 Task: In the Company hulu.jp, Create email and send with subject: 'Welcome to a New Paradigm: Introducing Our Visionary Solution', and with mail content 'Hello,_x000D_
Unlock your full potential with our game-changing solution. Embrace the possibilities and embark on a journey of growth and success in your industry._x000D_
Regards', attach the document: Proposal.doc and insert image: visitingcard.jpg. Below Regards, write Instagram and insert the URL: www.instagram.com. Mark checkbox to create task to follow up : Tomorrow.  Enter or choose an email address of recipient's from company's contact and send.. Logged in from softage.5@softage.net
Action: Mouse moved to (91, 59)
Screenshot: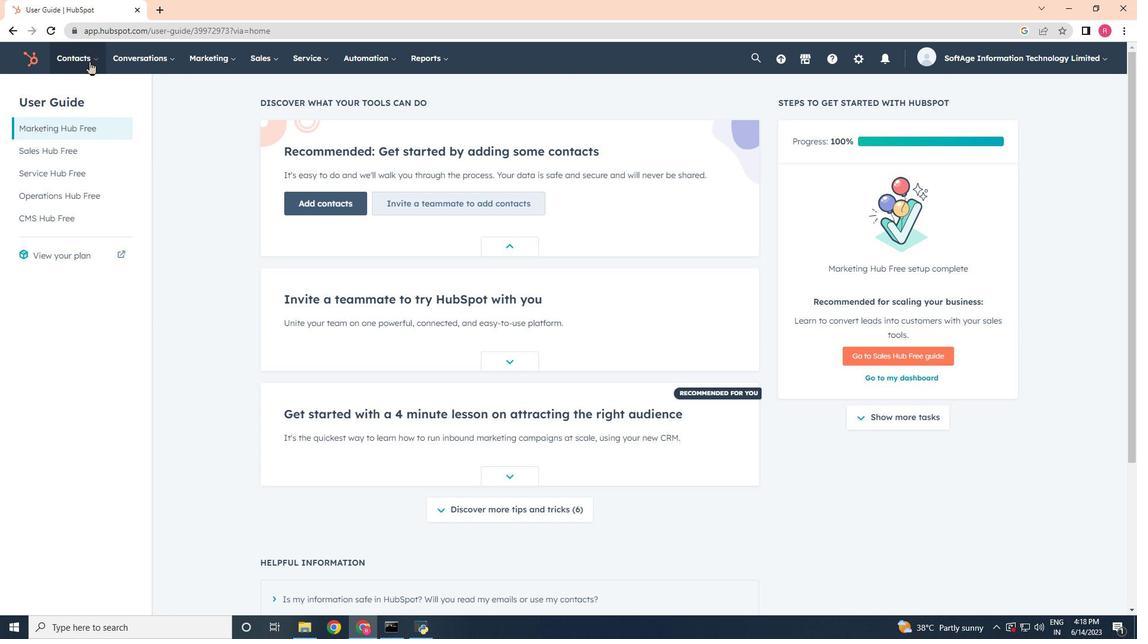 
Action: Mouse pressed left at (91, 59)
Screenshot: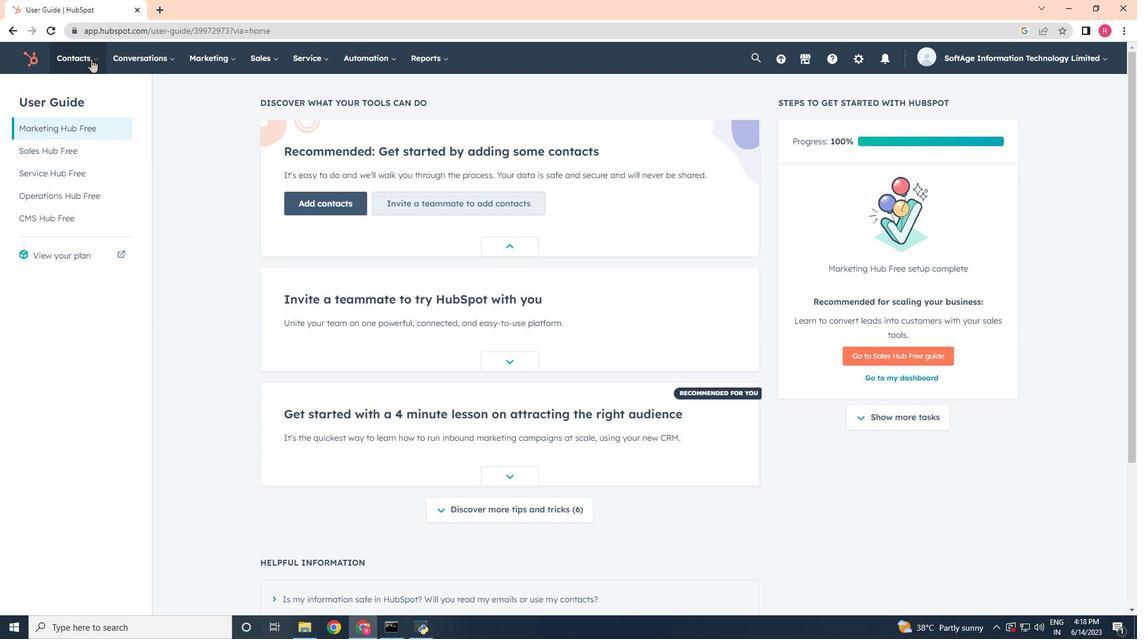 
Action: Mouse moved to (98, 111)
Screenshot: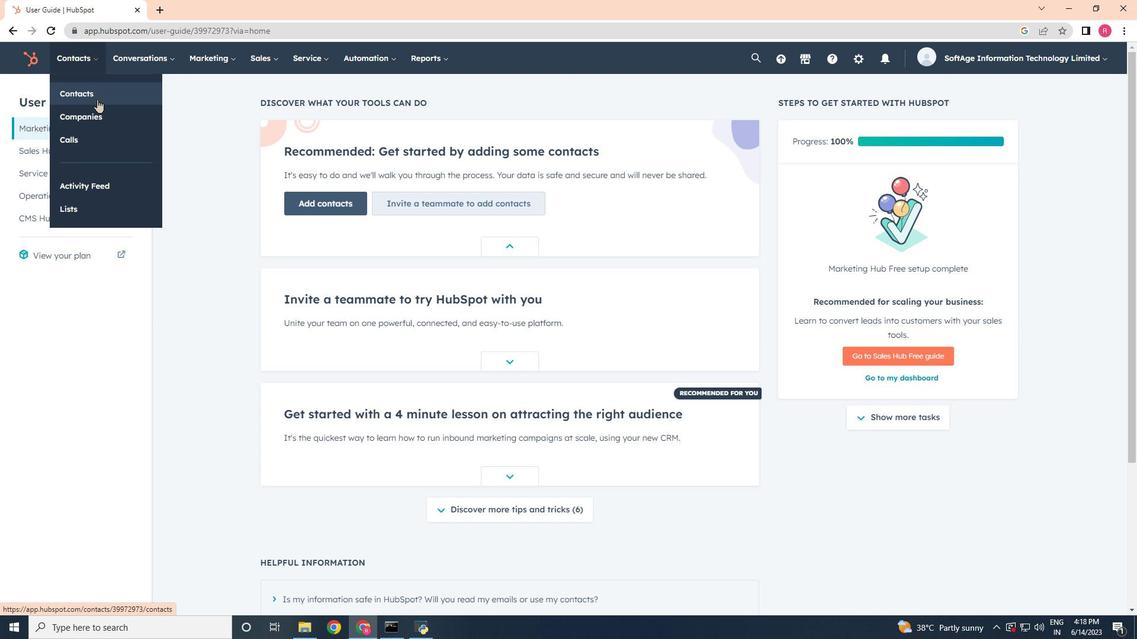
Action: Mouse pressed left at (98, 111)
Screenshot: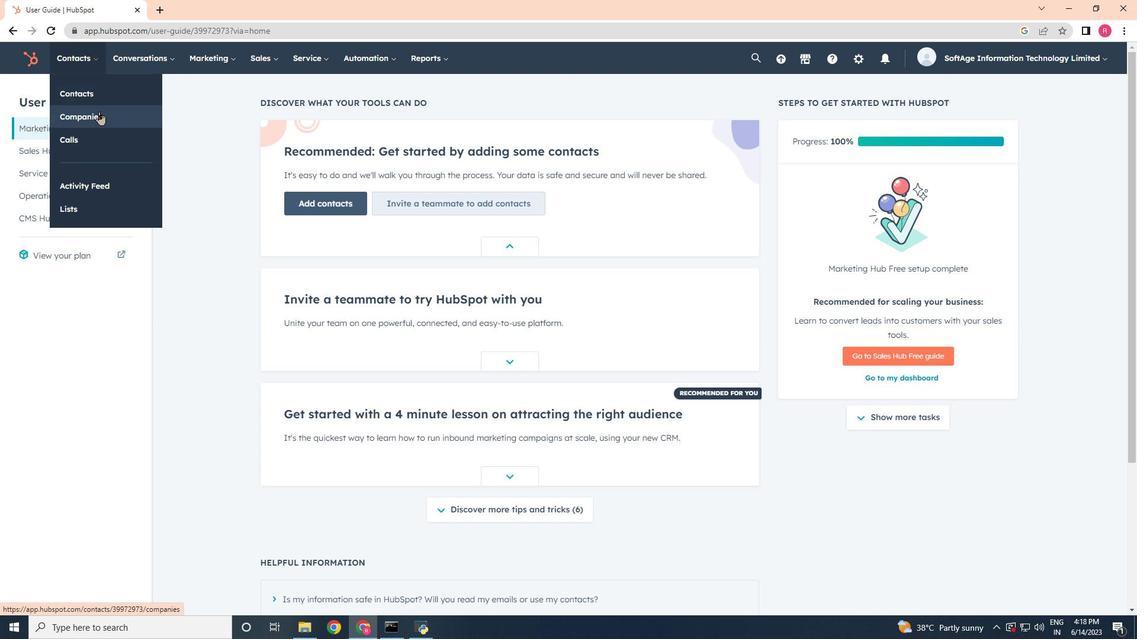 
Action: Mouse moved to (104, 195)
Screenshot: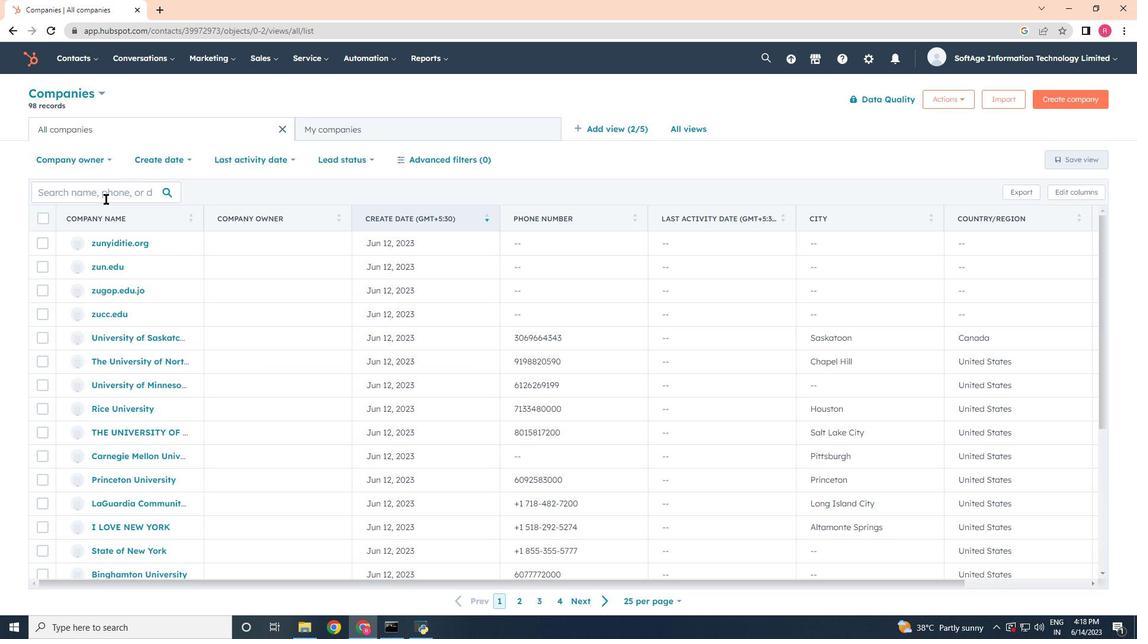 
Action: Mouse pressed left at (104, 195)
Screenshot: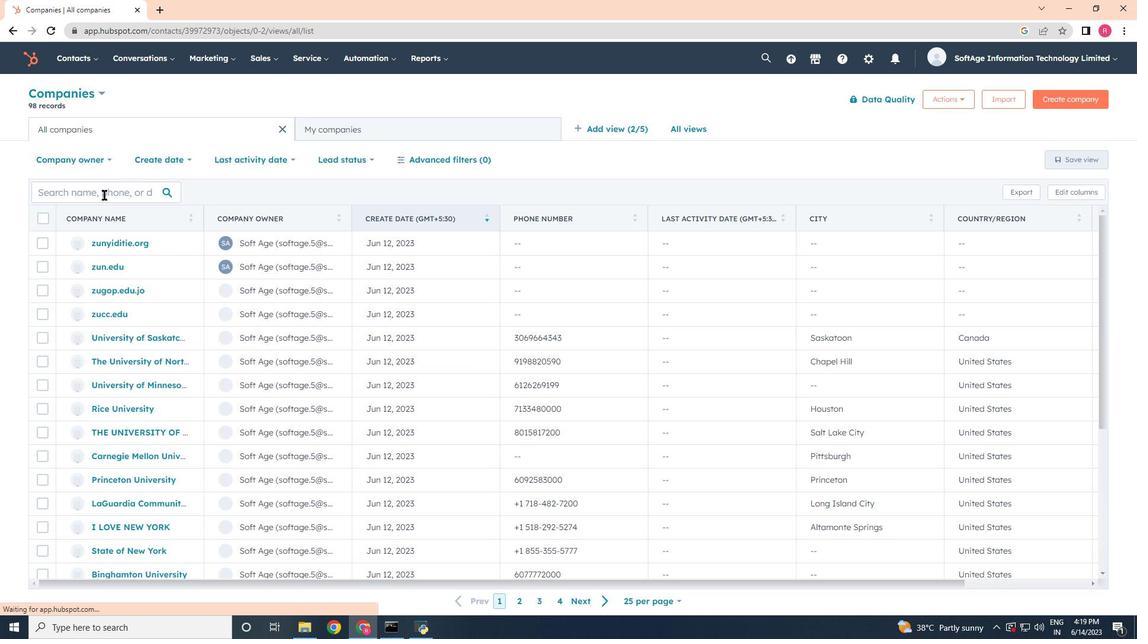 
Action: Mouse moved to (104, 194)
Screenshot: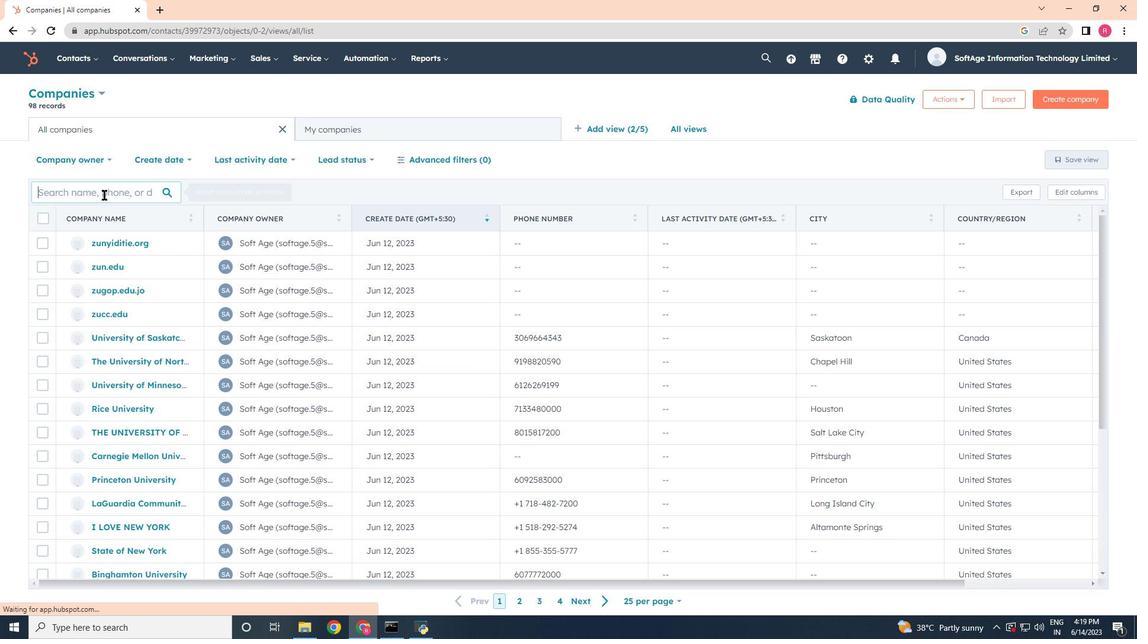 
Action: Key pressed hulu.jp
Screenshot: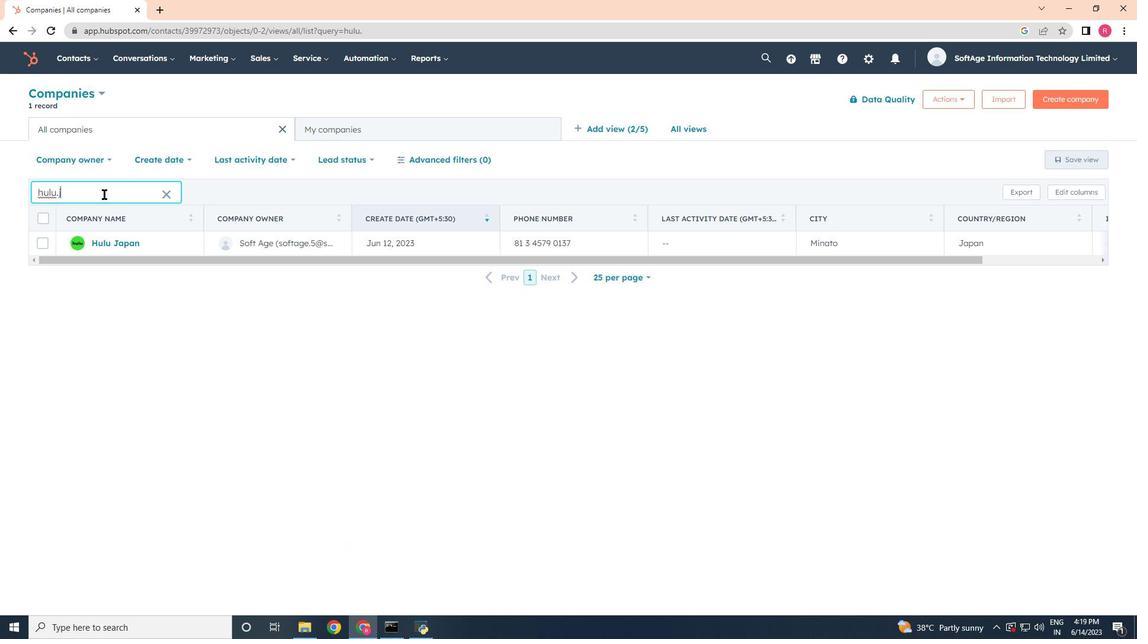 
Action: Mouse moved to (117, 242)
Screenshot: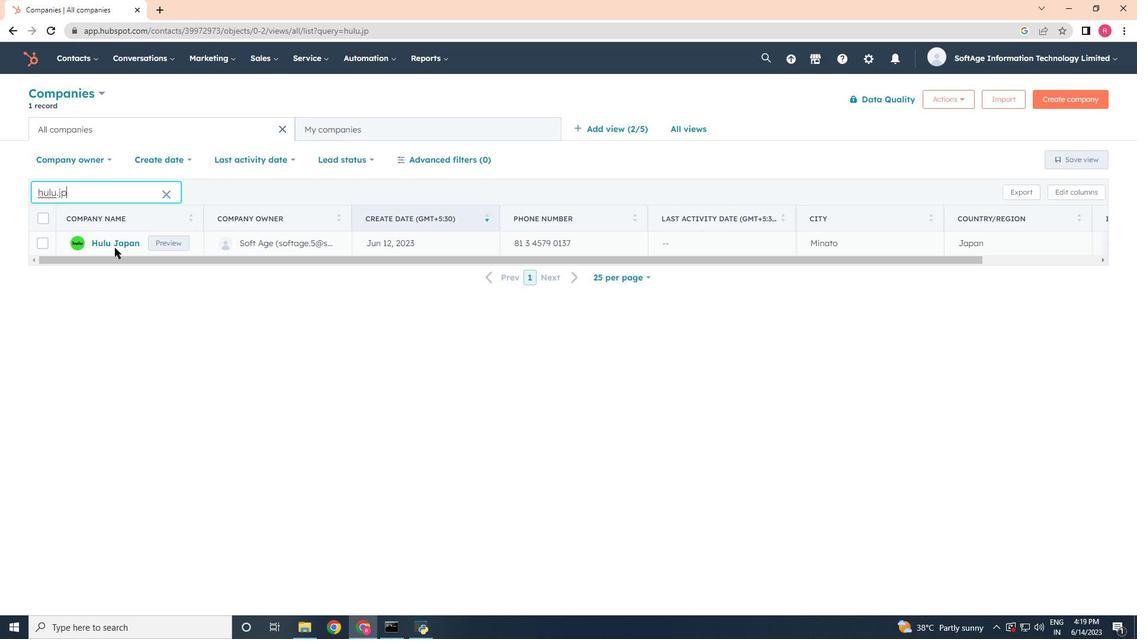 
Action: Mouse pressed left at (117, 242)
Screenshot: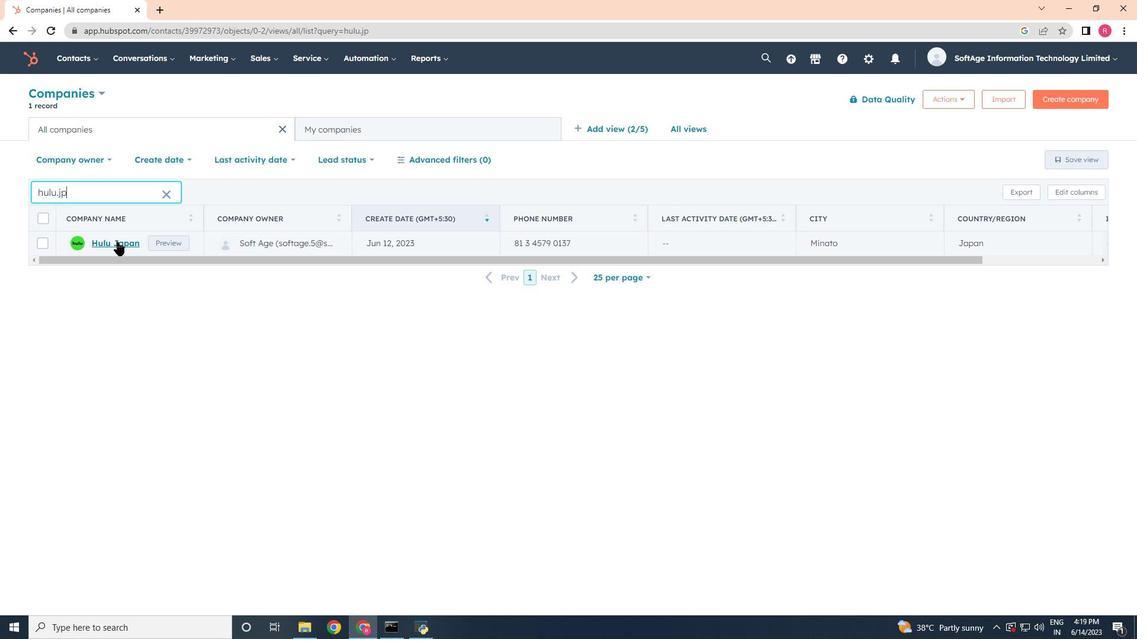 
Action: Mouse moved to (78, 199)
Screenshot: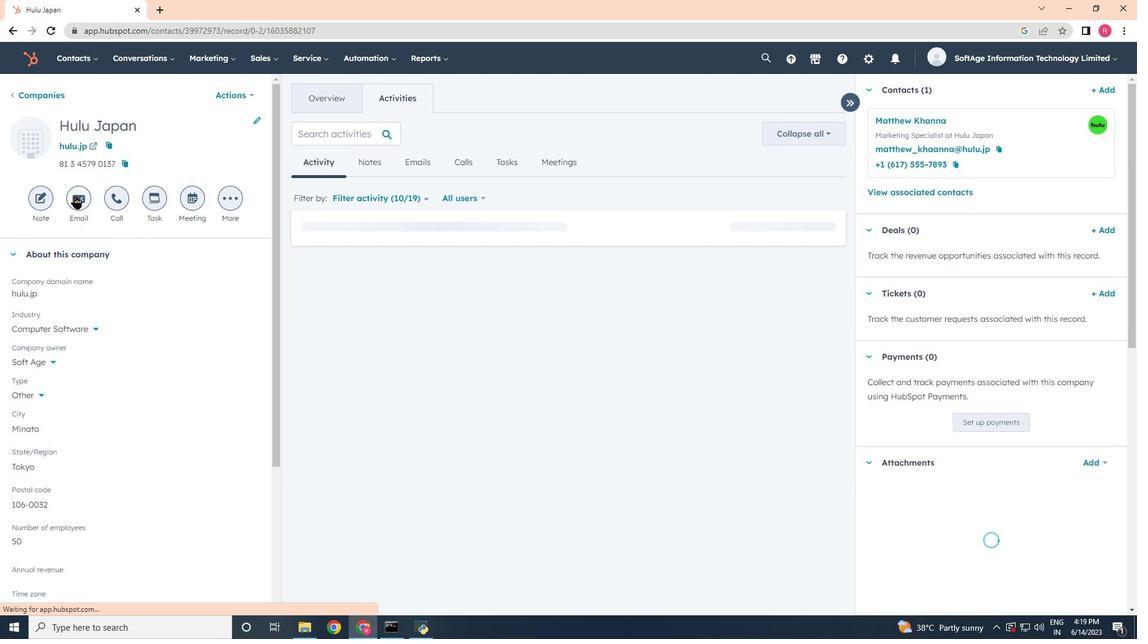 
Action: Mouse pressed left at (78, 199)
Screenshot: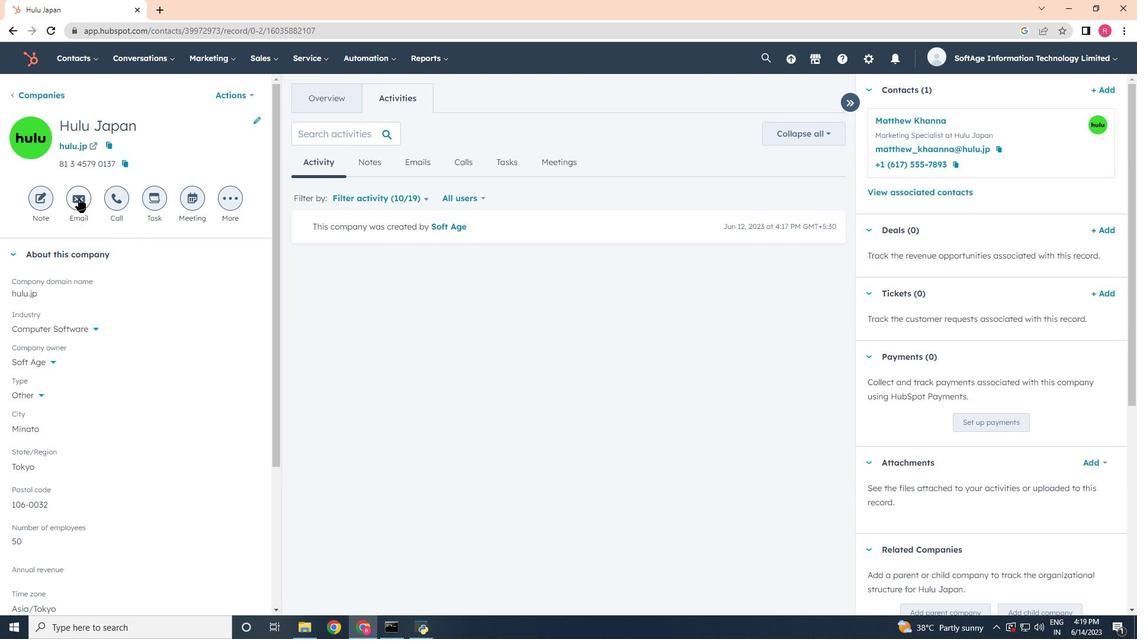 
Action: Mouse moved to (1000, 300)
Screenshot: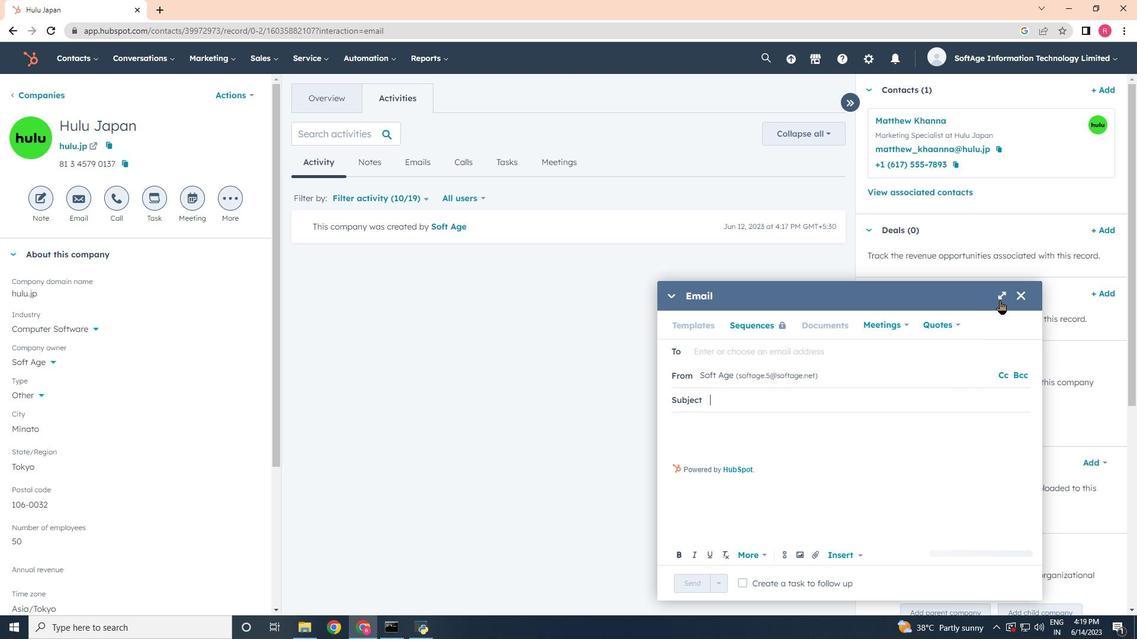 
Action: Mouse pressed left at (1000, 300)
Screenshot: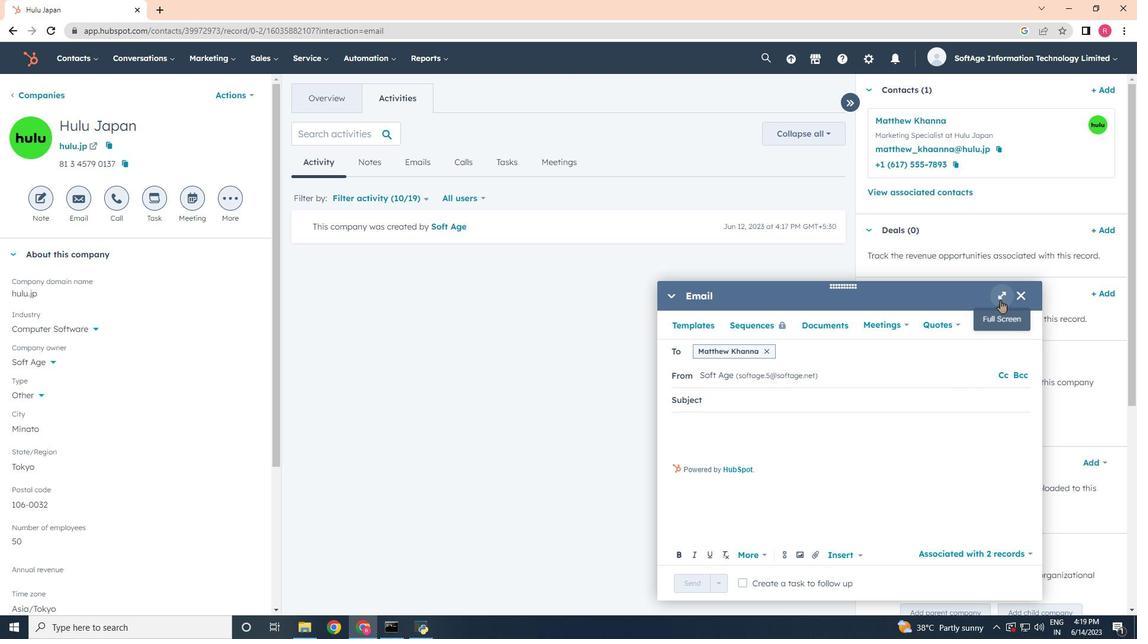 
Action: Mouse moved to (1107, 639)
Screenshot: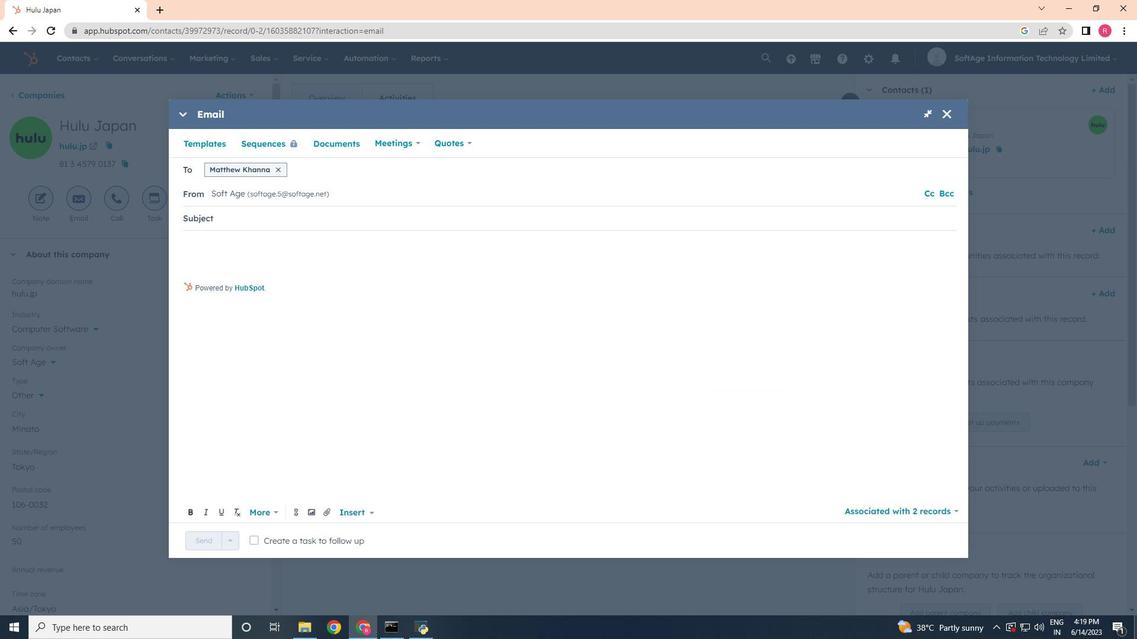 
Action: Key pressed <Key.shift>Welcome<Key.space>to<Key.space>a<Key.space><Key.shift>new<Key.space><Key.shift><Key.shift><Key.shift><Key.shift><Key.shift><Key.shift><Key.shift><Key.shift><Key.shift><Key.shift><Key.shift><Key.shift><Key.shift><Key.backspace><Key.backspace><Key.backspace><Key.backspace><Key.shift>New<Key.space><Key.shift><Key.shift><Key.shift>Paradigm<Key.space><Key.shift><Key.backspace><Key.shift_r>:<Key.space><Key.shift>Intro<Key.backspace>oducing<Key.space><Key.shift>Our<Key.space><Key.shift><Key.shift>Visionary<Key.space><Key.shift>Solution<Key.space>
Screenshot: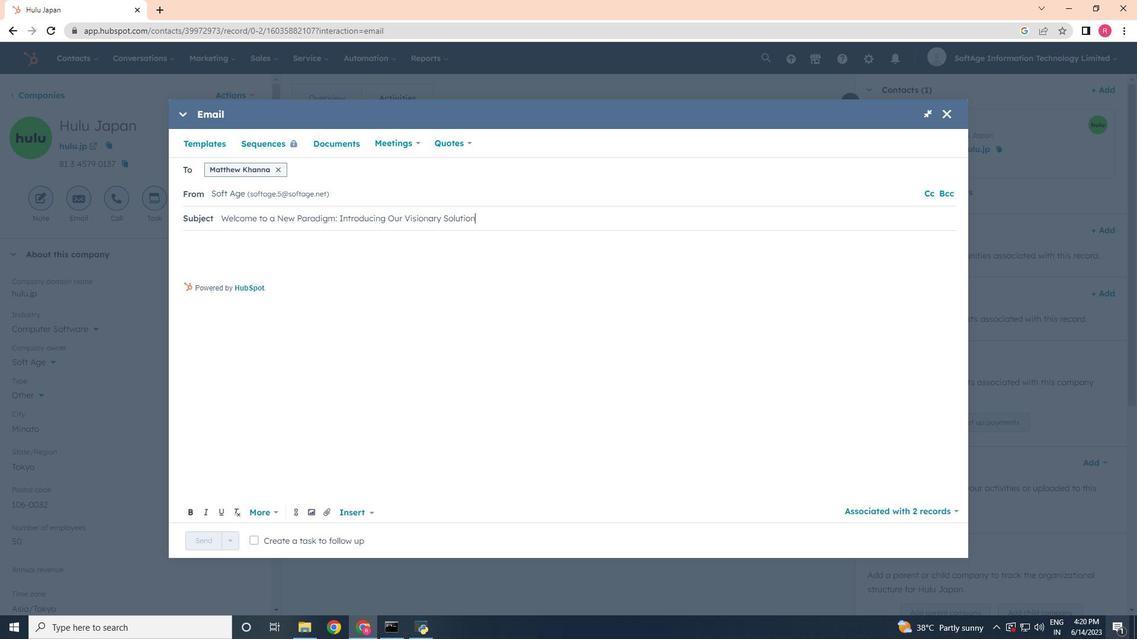 
Action: Mouse moved to (203, 252)
Screenshot: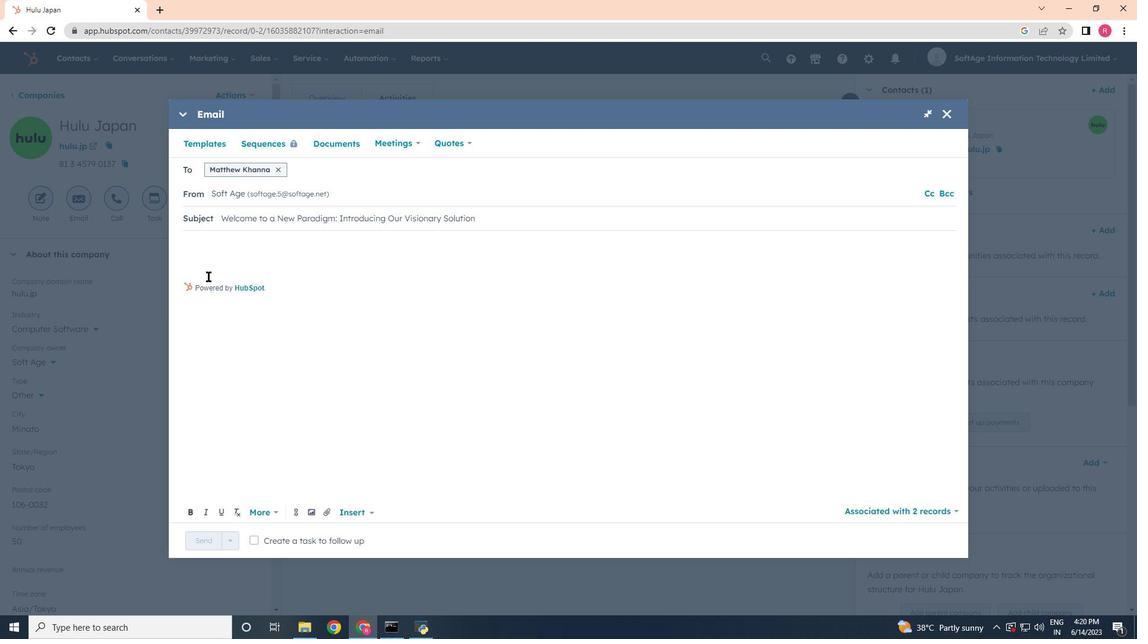 
Action: Mouse pressed left at (203, 252)
Screenshot: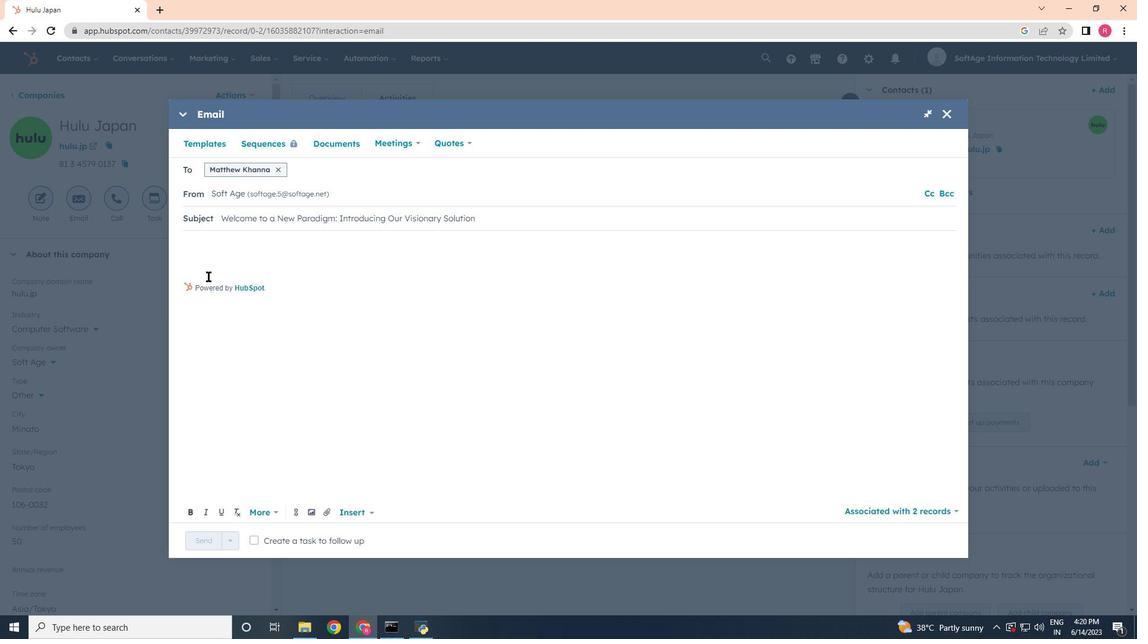 
Action: Mouse moved to (514, 341)
Screenshot: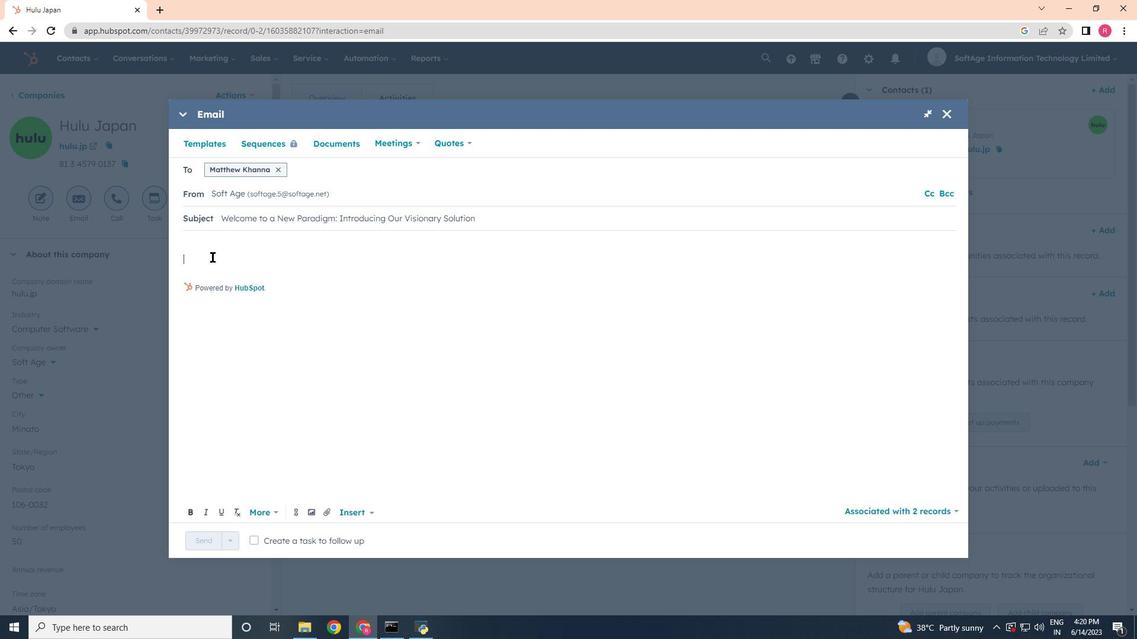 
Action: Key pressed <Key.backspace><Key.backspace><Key.shift>Hello,<Key.enter><Key.enter><Key.shift>Unlock<Key.space><Key.shift>Your<Key.space>full<Key.space>potential<Key.space>with<Key.space>mail<Key.space>content<Key.space><Key.backspace><Key.backspace><Key.backspace><Key.backspace><Key.backspace><Key.backspace><Key.backspace><Key.backspace><Key.backspace><Key.backspace><Key.backspace><Key.backspace><Key.backspace><Key.backspace><Key.backspace><Key.backspace><Key.backspace><Key.backspace><Key.backspace><Key.backspace><Key.backspace><Key.backspace><Key.backspace><Key.backspace><Key.backspace><Key.backspace><Key.backspace><Key.backspace><Key.backspace><Key.backspace><Key.backspace><Key.backspace><Key.backspace><Key.backspace><Key.backspace><Key.backspace><Key.backspace><Key.backspace><Key.backspace><Key.backspace><Key.backspace><Key.backspace><Key.backspace><Key.backspace><Key.backspace>ctrl+Y<'\x19'><'\x19'>ctrl+Z<Key.backspace><Key.backspace><Key.backspace><Key.backspace><Key.backspace><Key.backspace><Key.backspace><Key.backspace><Key.backspace><Key.backspace><Key.backspace><Key.backspace><Key.backspace><Key.backspace><Key.backspace><Key.backspace><Key.backspace><Key.backspace>with<Key.space>our<Key.space>g<Key.caps_lock>ME<Key.backspace><Key.backspace><Key.caps_lock>amd<Key.backspace>e-changing<Key.space>solutions<Key.backspace>.<Key.space><Key.shift><Key.shift><Key.shift><Key.shift><Key.shift><Key.shift><Key.shift><Key.shift><Key.shift><Key.shift><Key.shift>Embrace<Key.space>the<Key.space>possibilities<Key.space>and<Key.space>embark<Key.space>on<Key.space>a<Key.space>journey<Key.space>of<Key.space>growth<Key.space>and<Key.space>success<Key.space>in<Key.space>your<Key.space>industry.<Key.enter><Key.enter><Key.shift>Regards,<Key.enter>
Screenshot: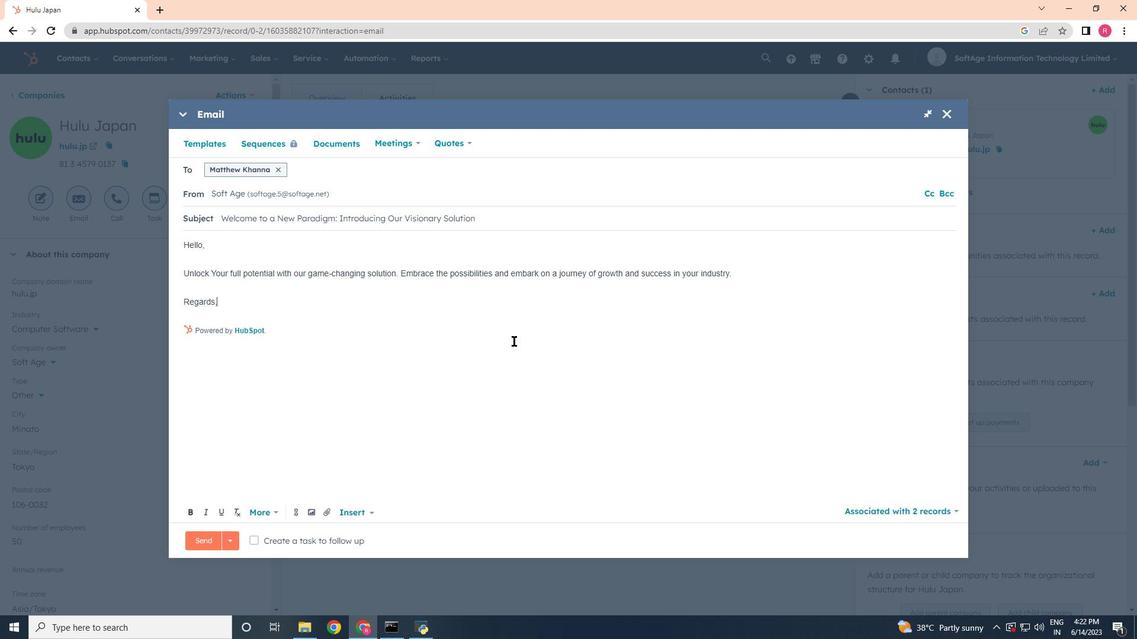 
Action: Mouse moved to (326, 513)
Screenshot: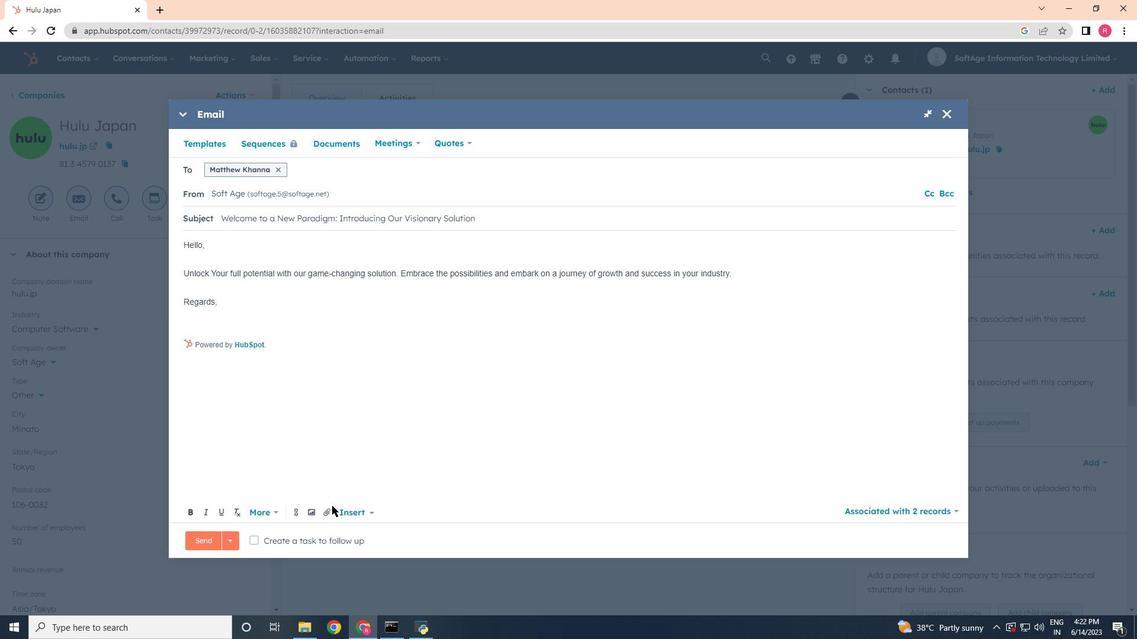 
Action: Mouse pressed left at (326, 513)
Screenshot: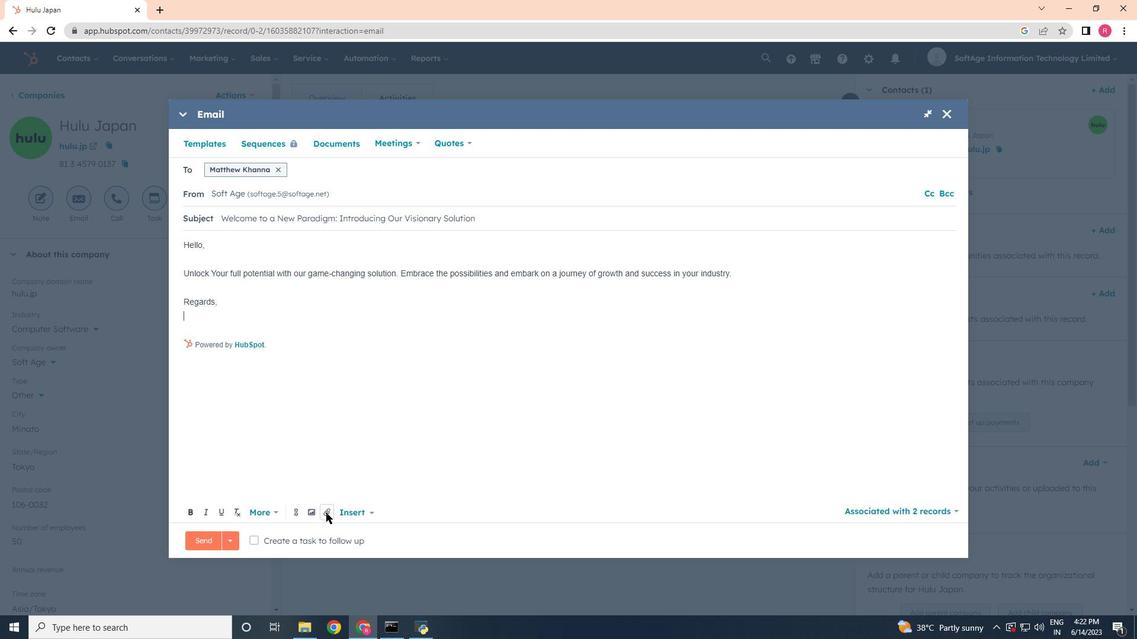 
Action: Mouse moved to (337, 486)
Screenshot: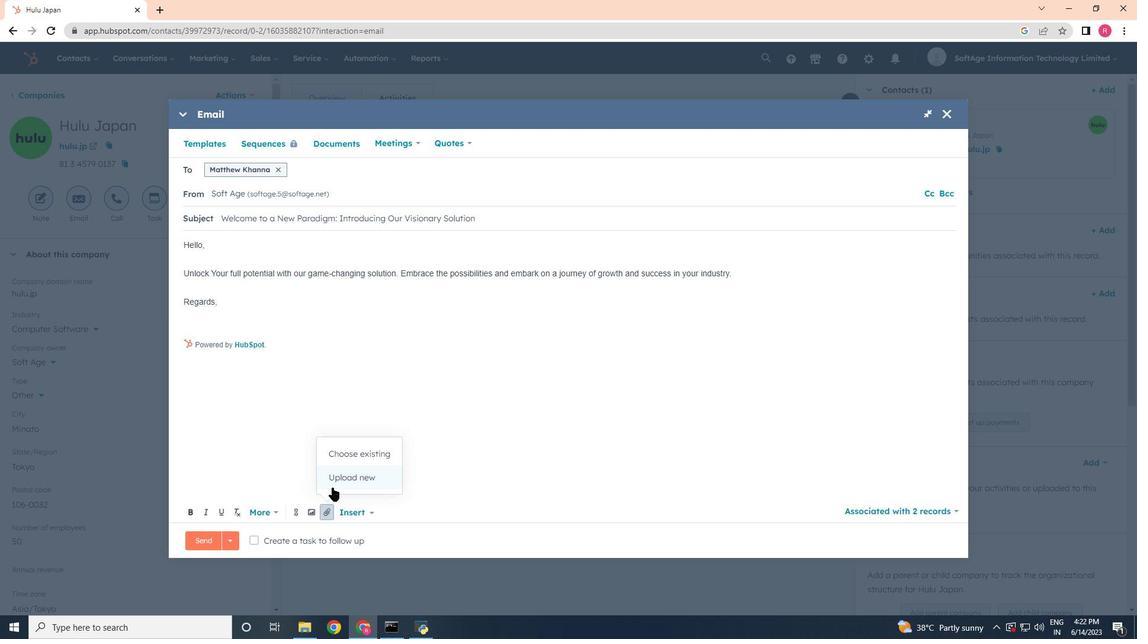 
Action: Mouse pressed left at (337, 486)
Screenshot: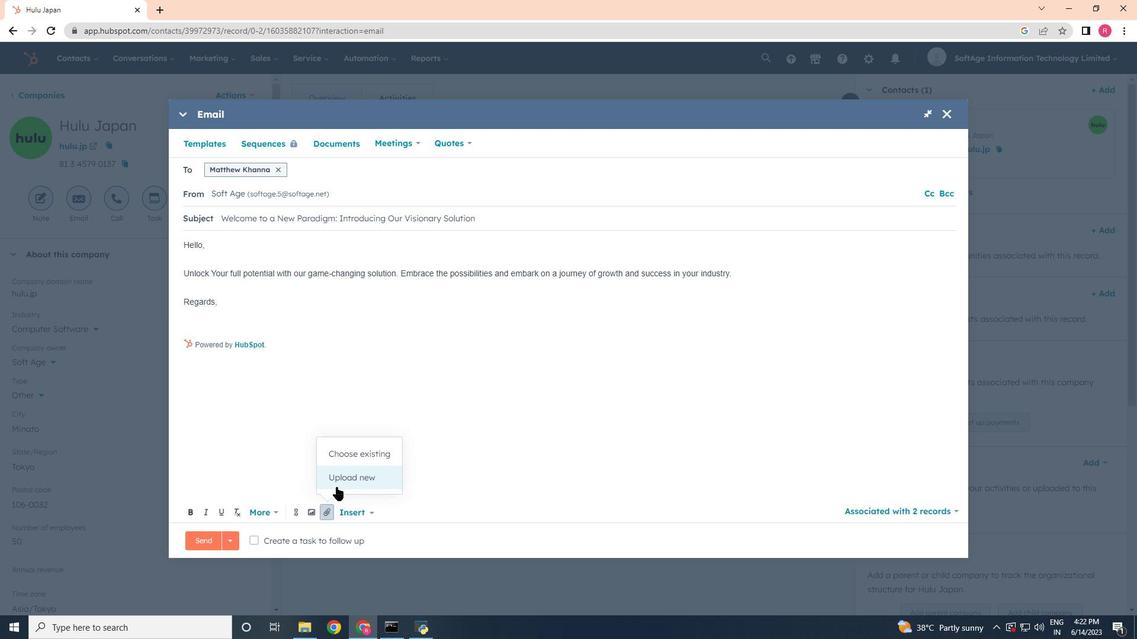 
Action: Mouse moved to (223, 187)
Screenshot: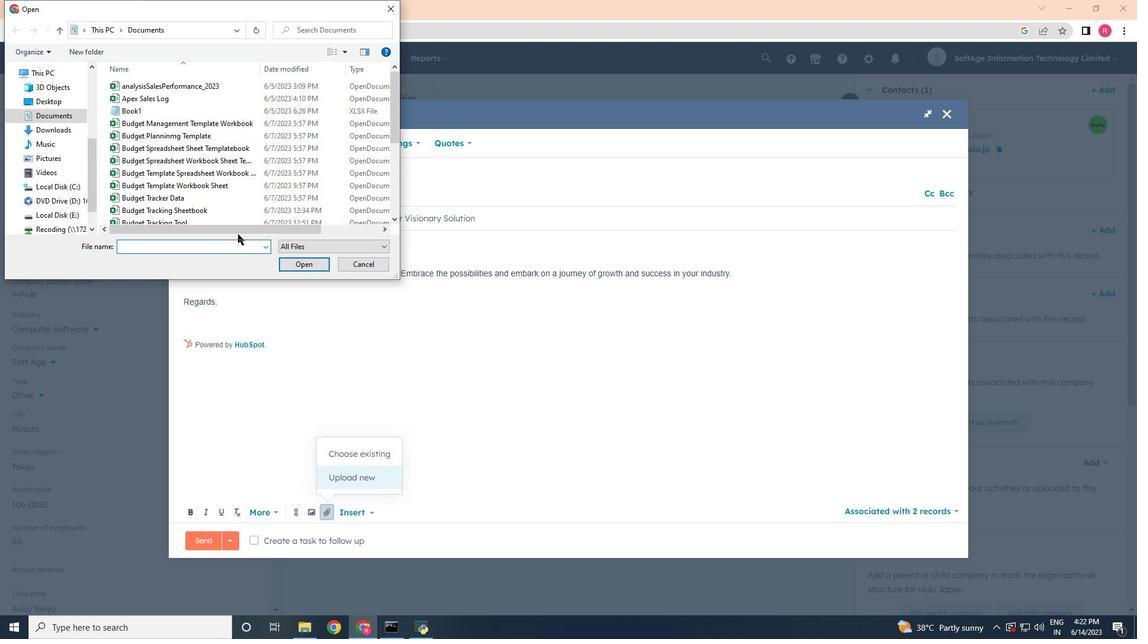
Action: Mouse scrolled (223, 187) with delta (0, 0)
Screenshot: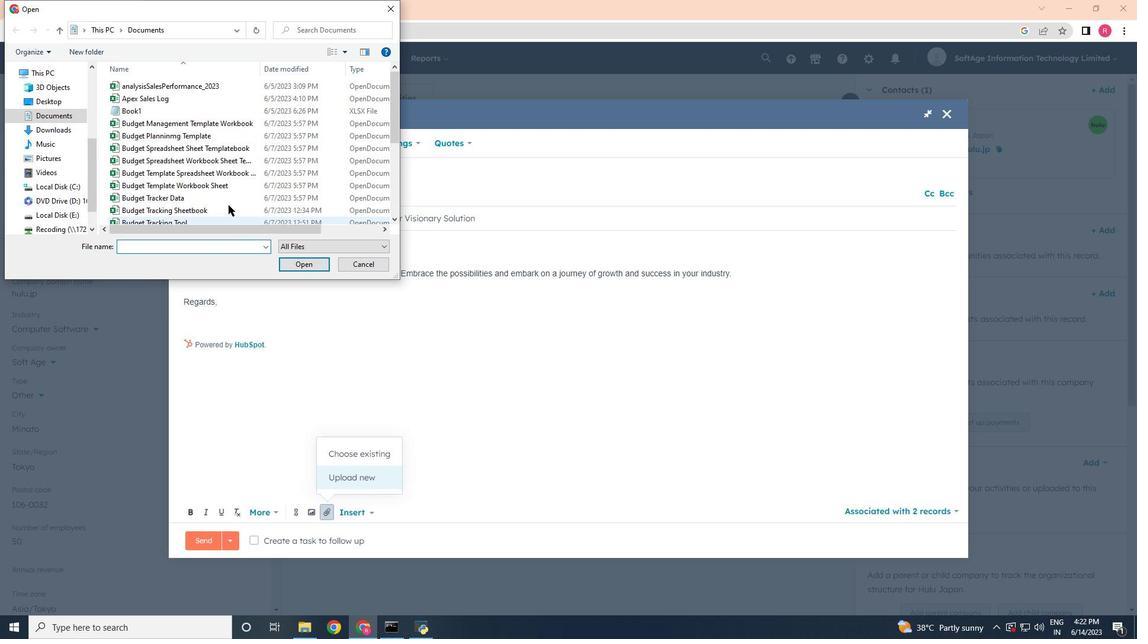 
Action: Mouse scrolled (223, 187) with delta (0, 0)
Screenshot: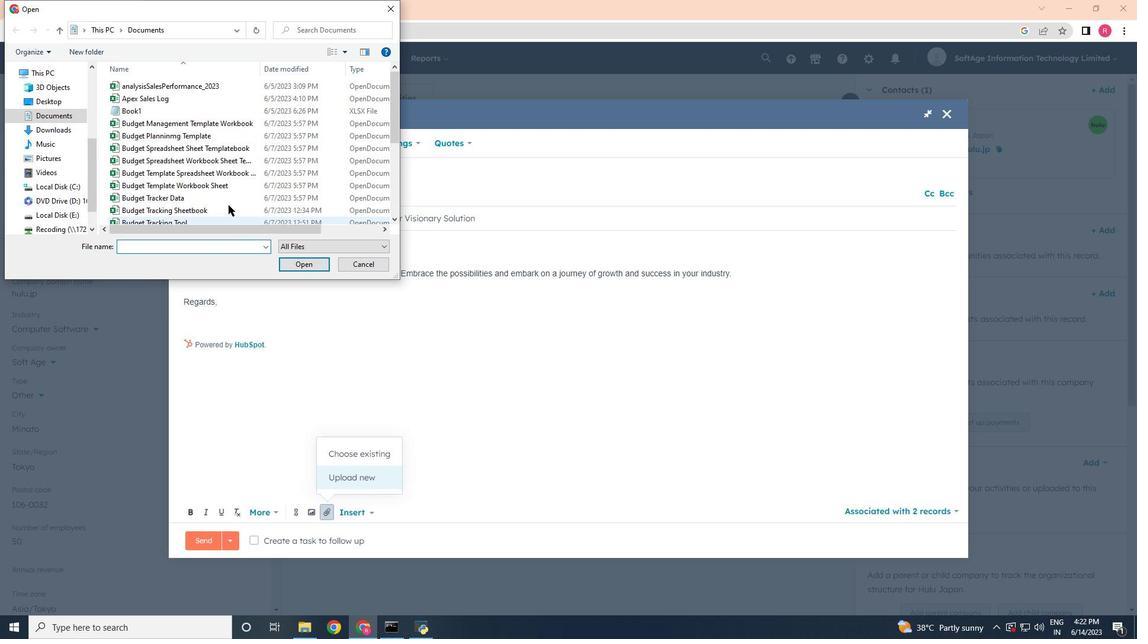 
Action: Mouse scrolled (223, 187) with delta (0, 0)
Screenshot: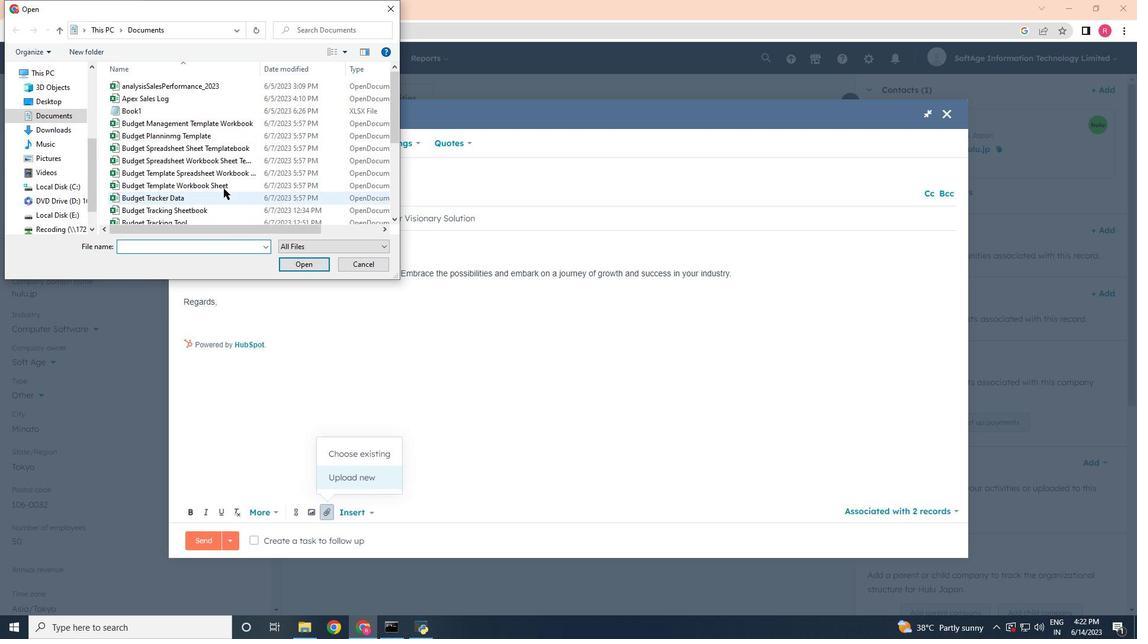 
Action: Mouse scrolled (223, 187) with delta (0, 0)
Screenshot: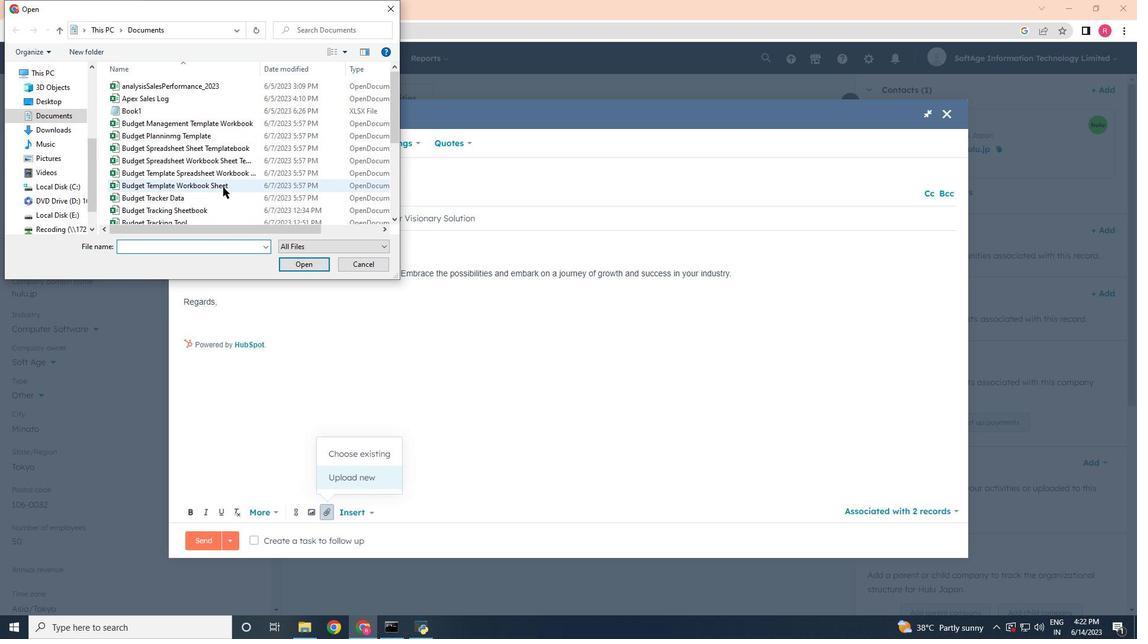 
Action: Mouse moved to (223, 187)
Screenshot: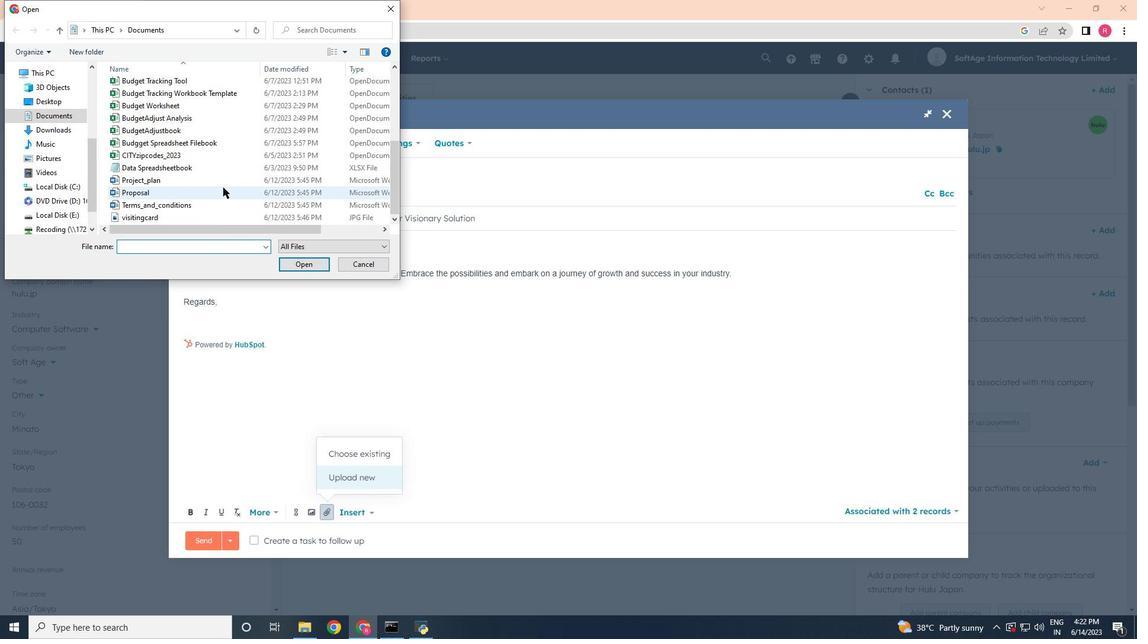 
Action: Mouse scrolled (223, 187) with delta (0, 0)
Screenshot: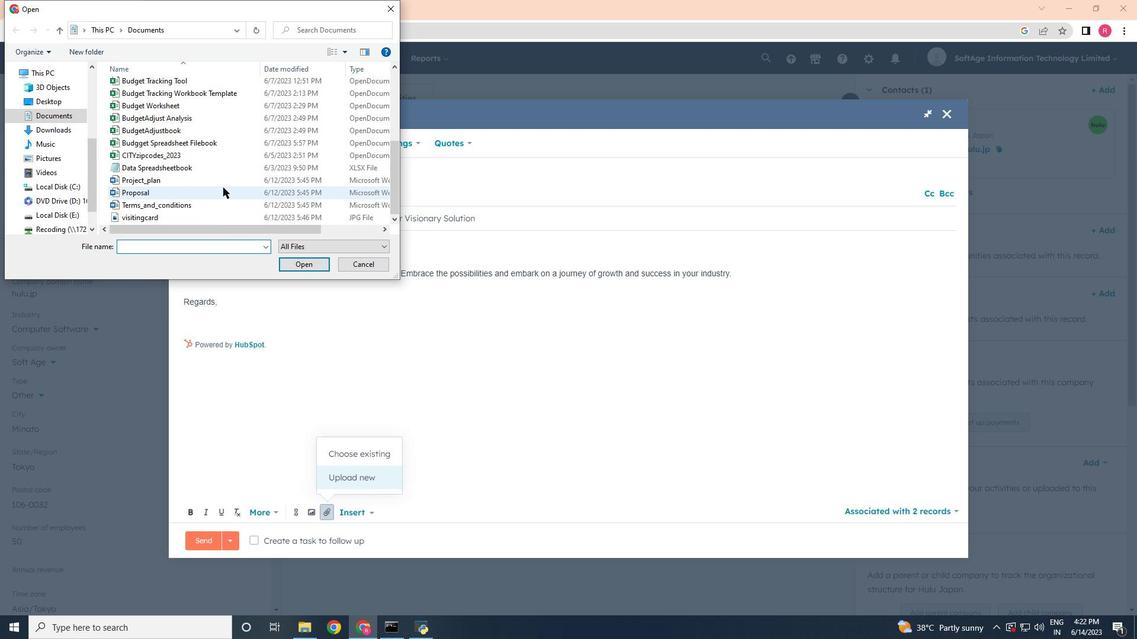 
Action: Mouse moved to (223, 190)
Screenshot: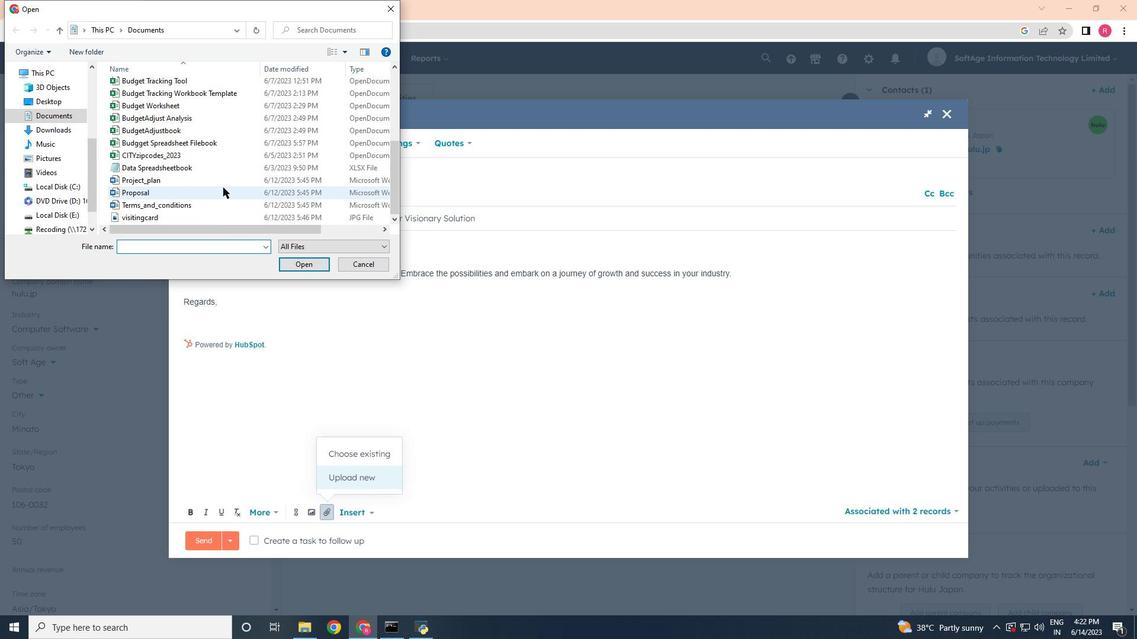 
Action: Mouse scrolled (223, 189) with delta (0, 0)
Screenshot: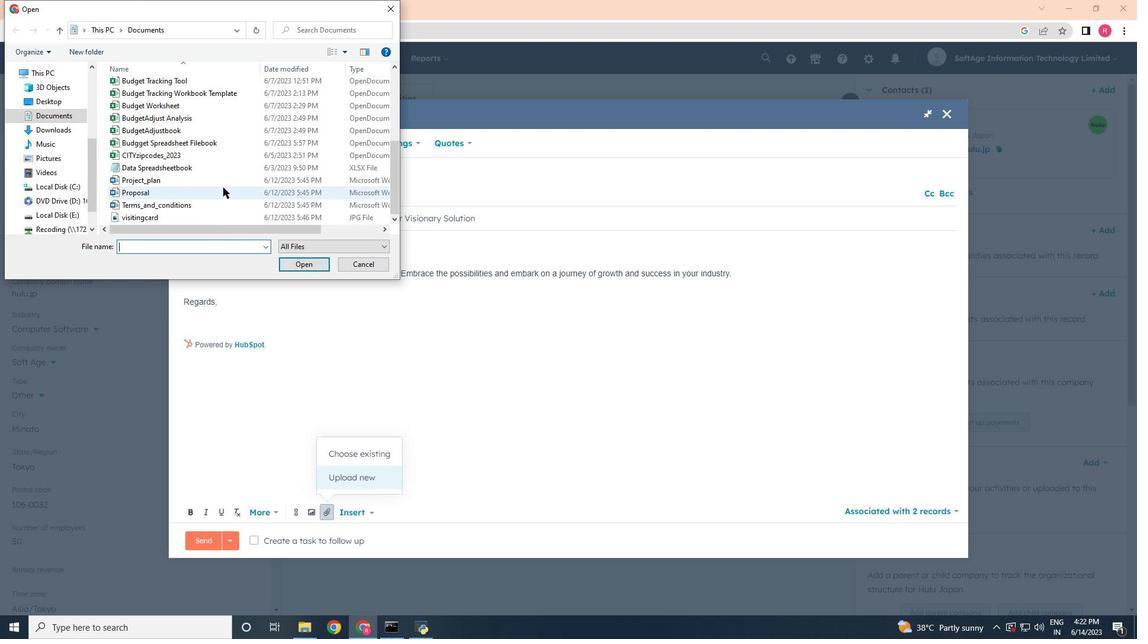 
Action: Mouse moved to (215, 190)
Screenshot: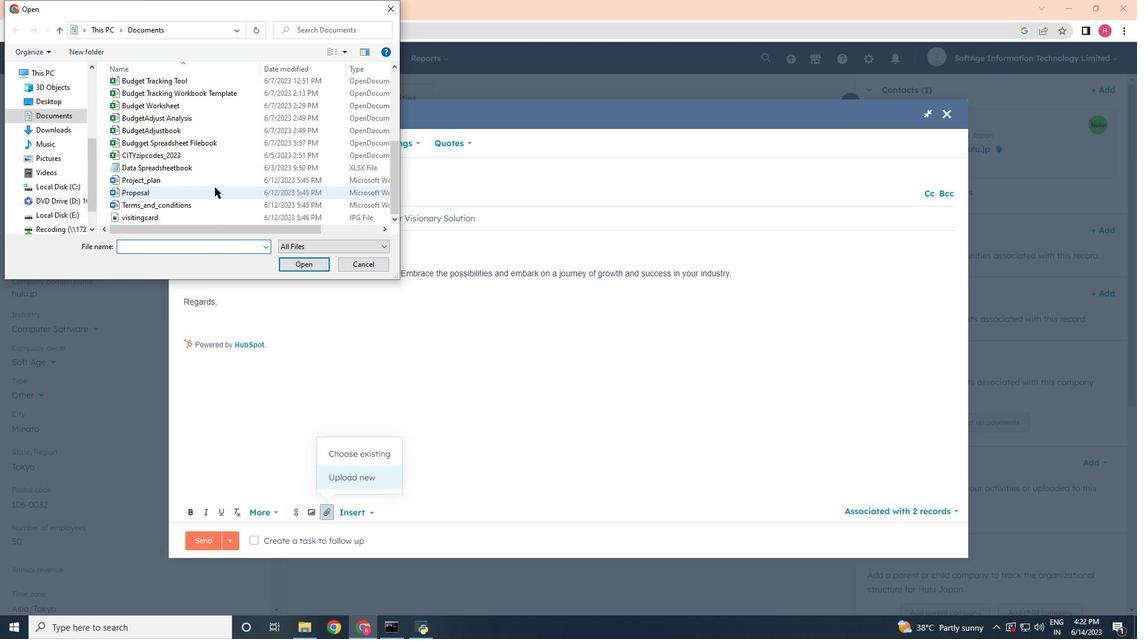 
Action: Mouse pressed left at (215, 190)
Screenshot: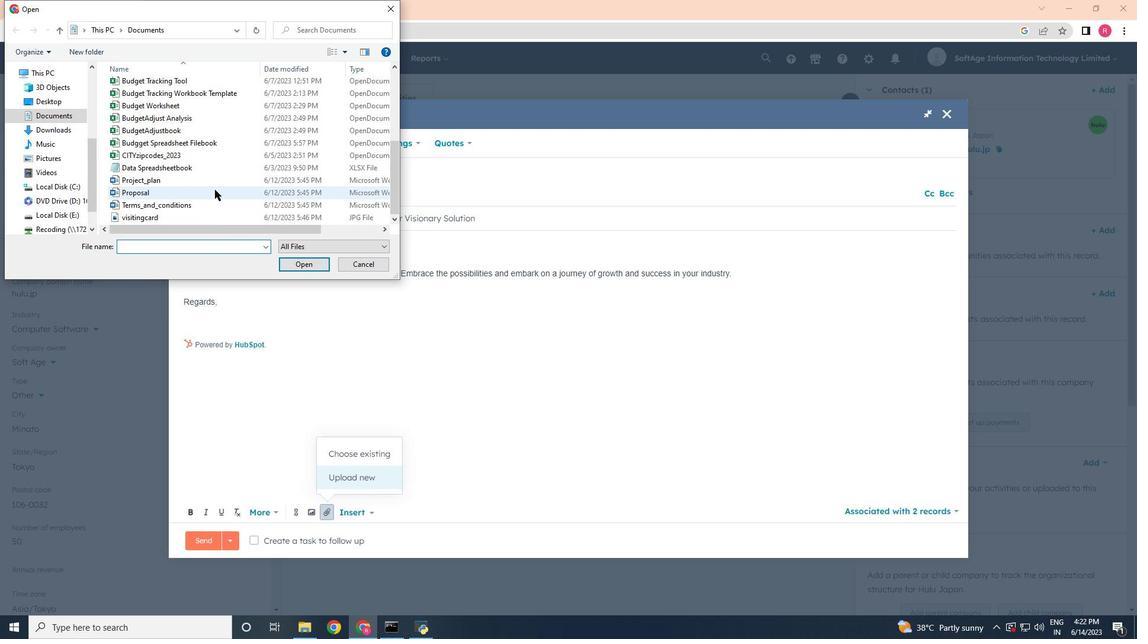 
Action: Mouse moved to (302, 265)
Screenshot: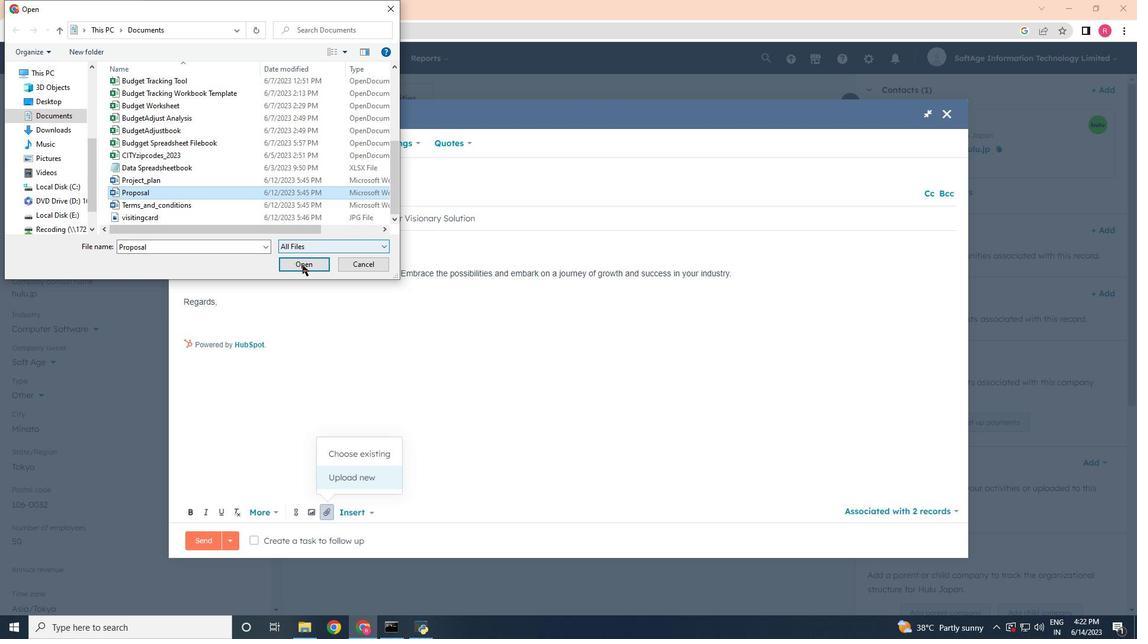 
Action: Mouse pressed left at (302, 265)
Screenshot: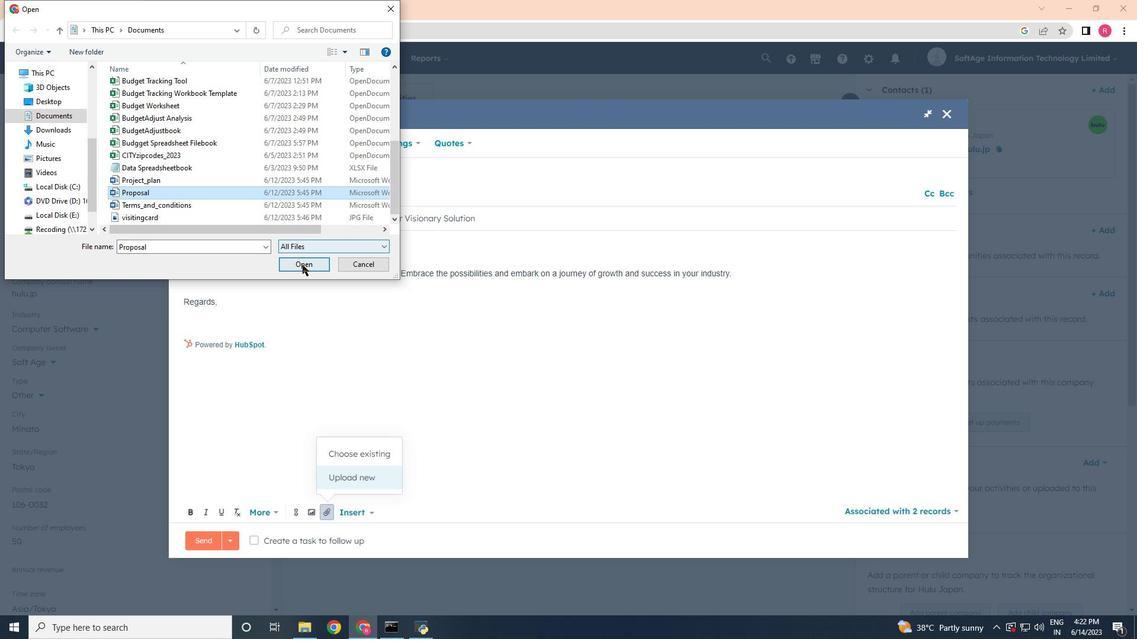 
Action: Mouse moved to (313, 478)
Screenshot: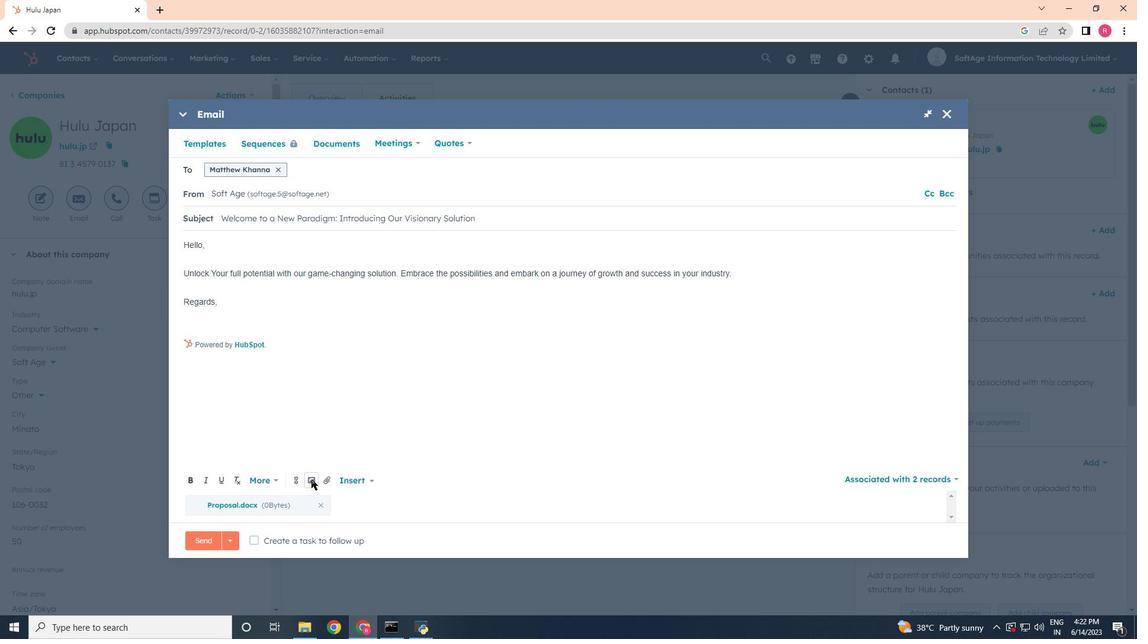 
Action: Mouse pressed left at (313, 478)
Screenshot: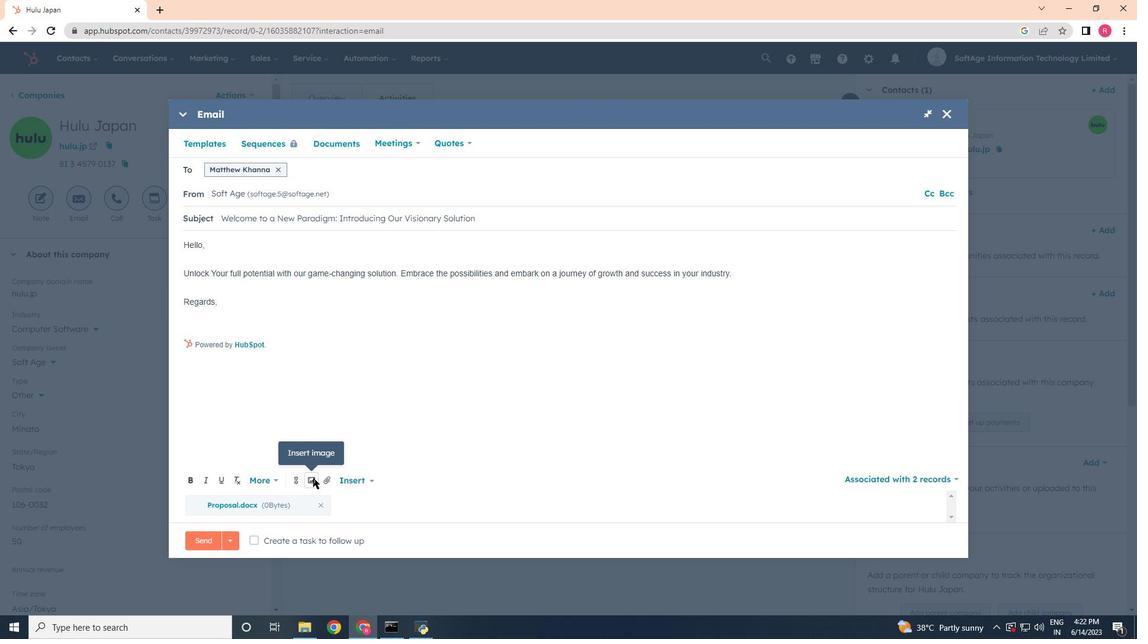 
Action: Mouse moved to (313, 438)
Screenshot: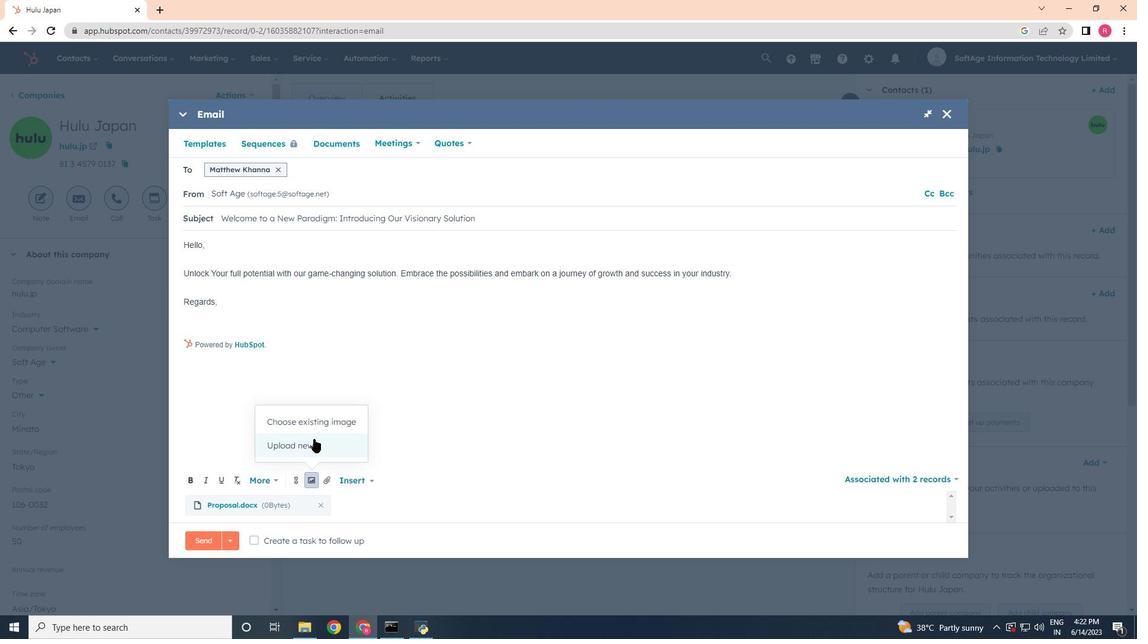 
Action: Mouse pressed left at (313, 438)
Screenshot: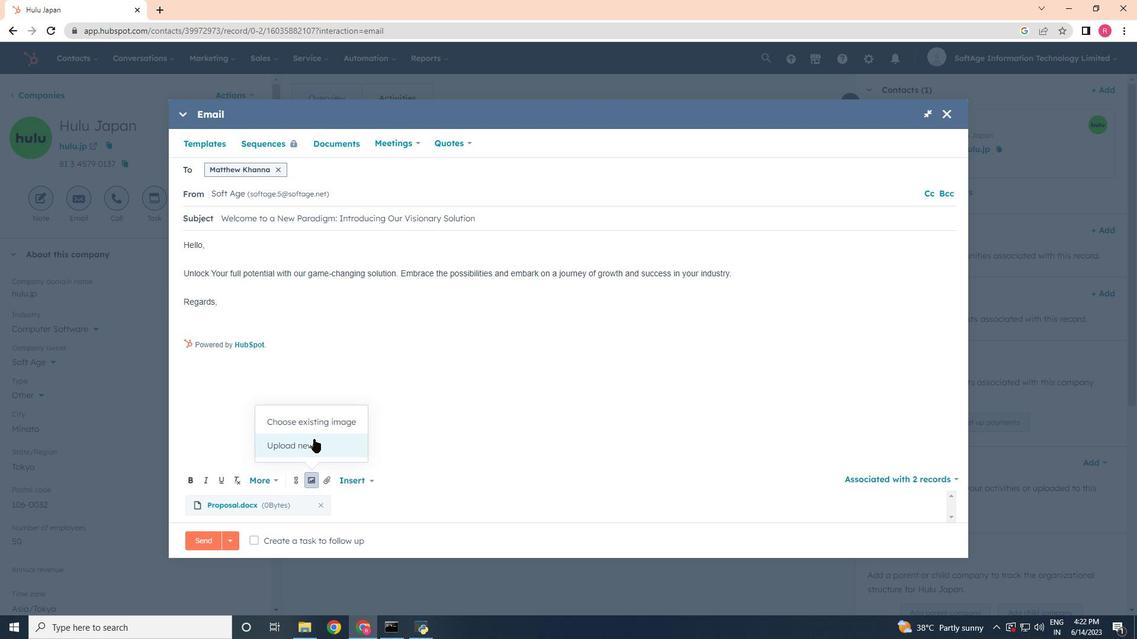 
Action: Mouse moved to (159, 119)
Screenshot: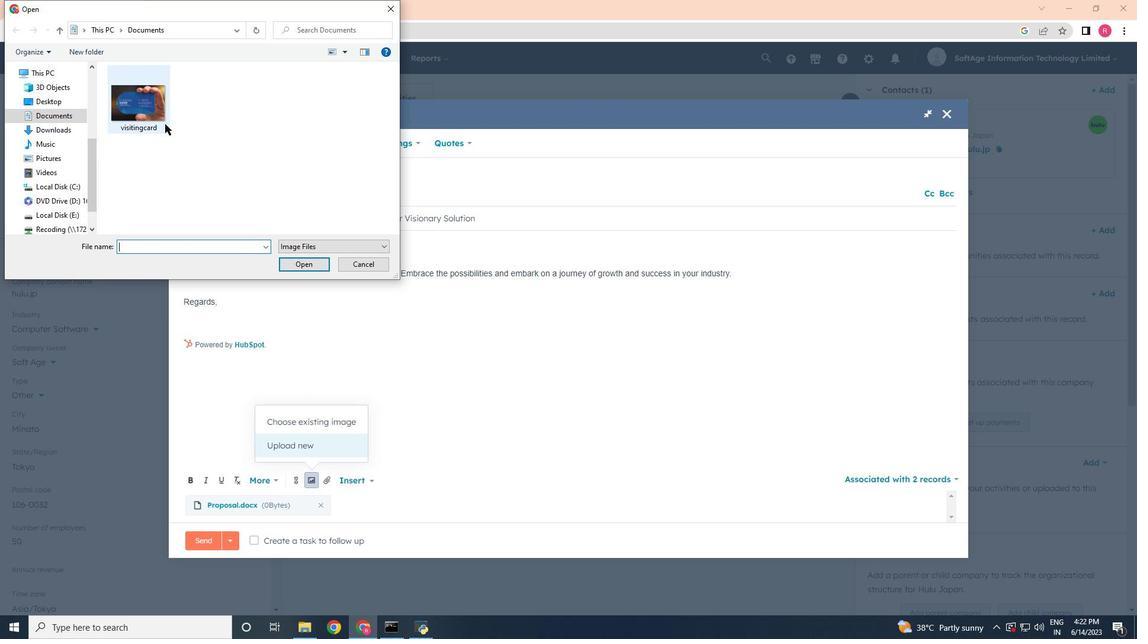 
Action: Mouse pressed left at (159, 119)
Screenshot: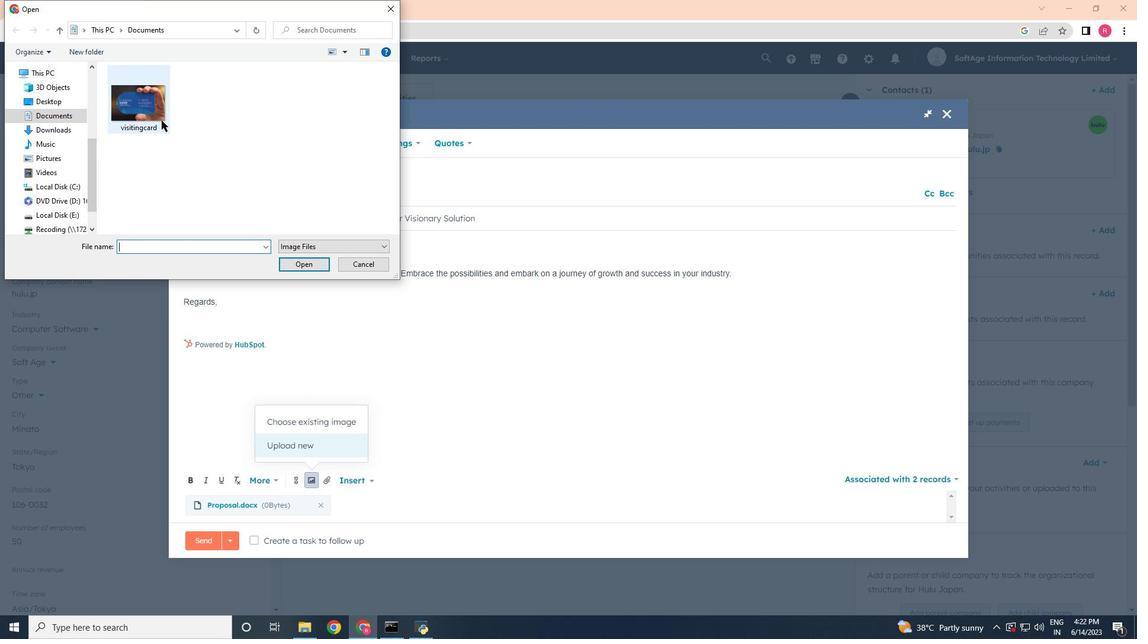 
Action: Mouse moved to (294, 262)
Screenshot: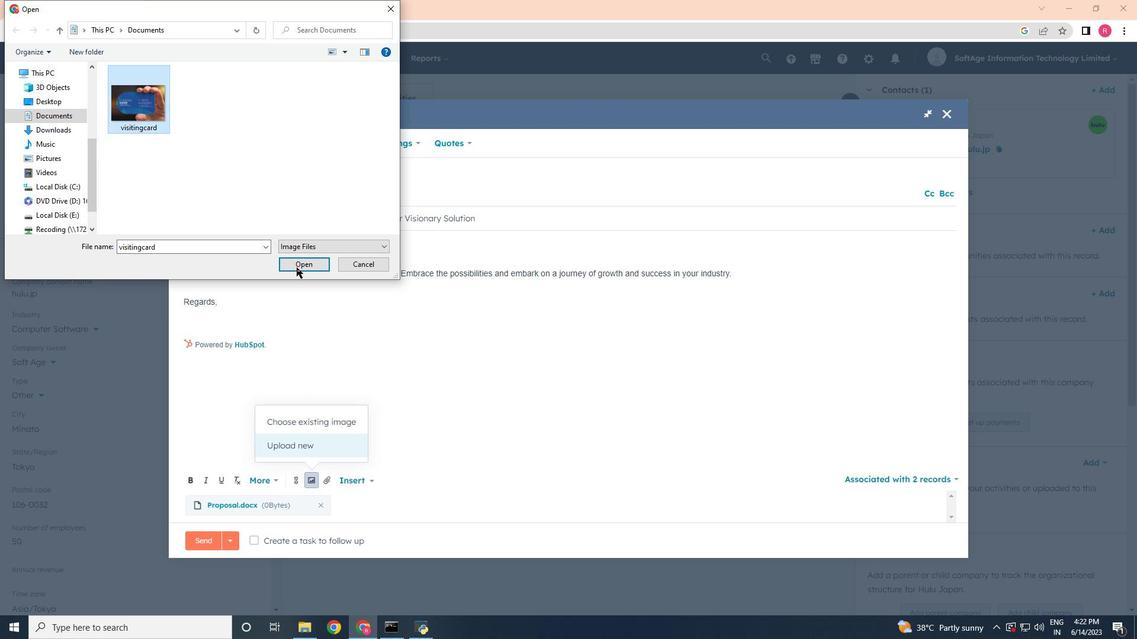 
Action: Mouse pressed left at (294, 262)
Screenshot: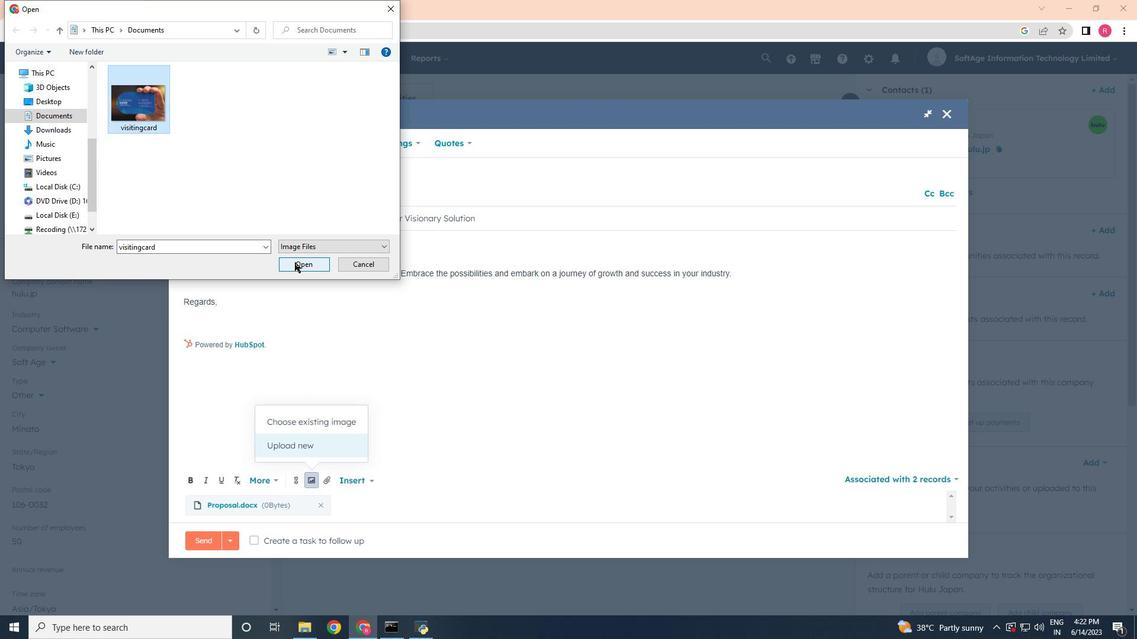 
Action: Mouse moved to (234, 283)
Screenshot: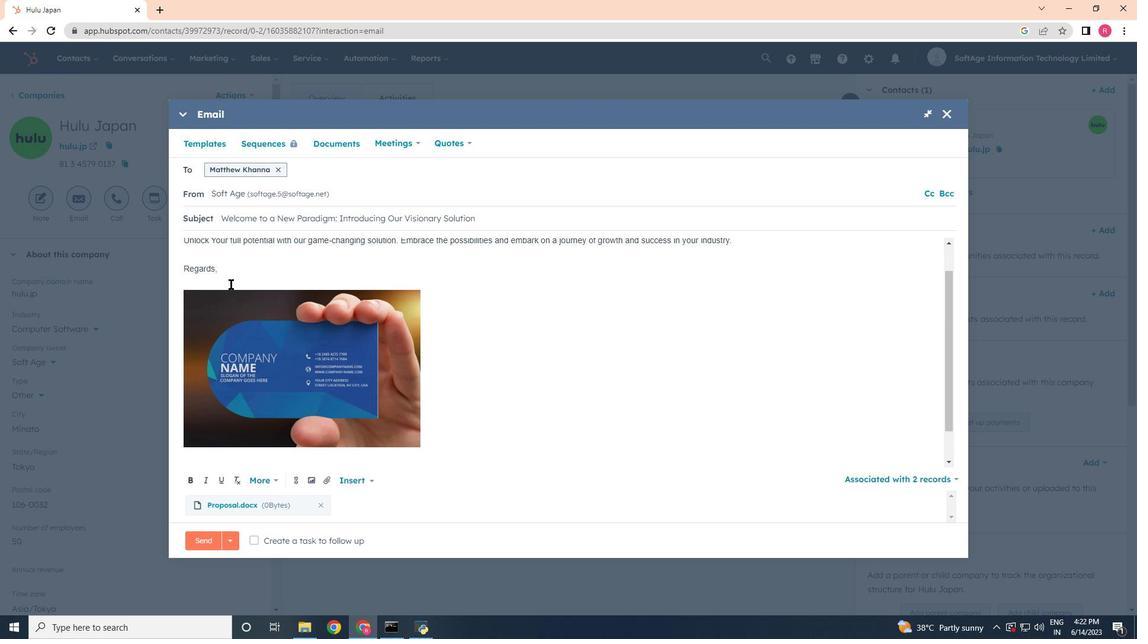 
Action: Mouse pressed left at (234, 283)
Screenshot: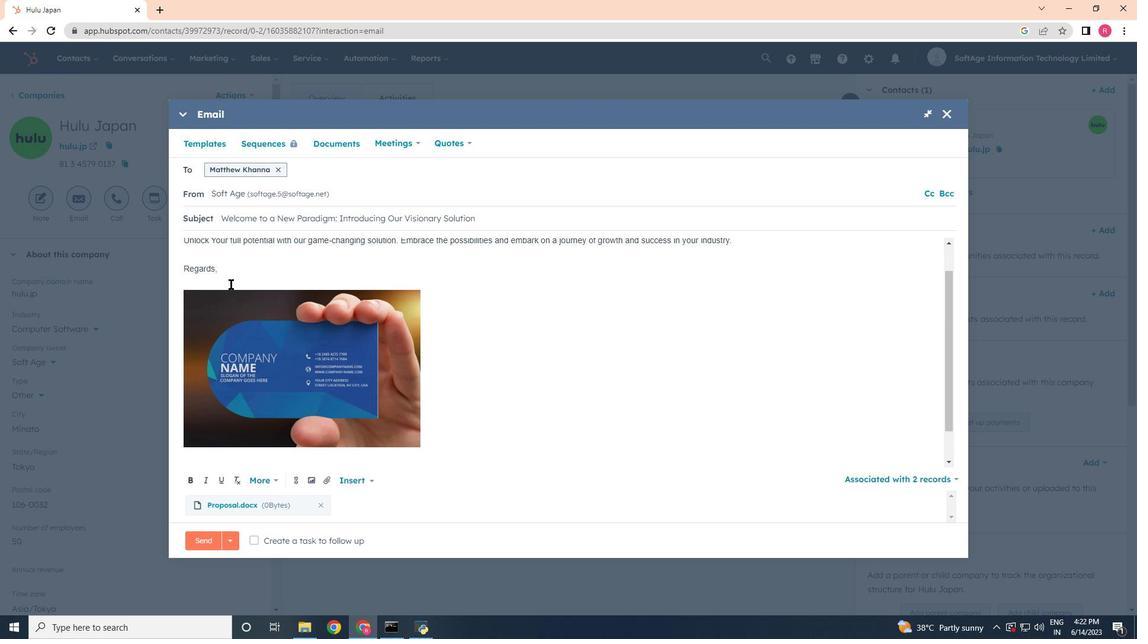 
Action: Mouse moved to (293, 485)
Screenshot: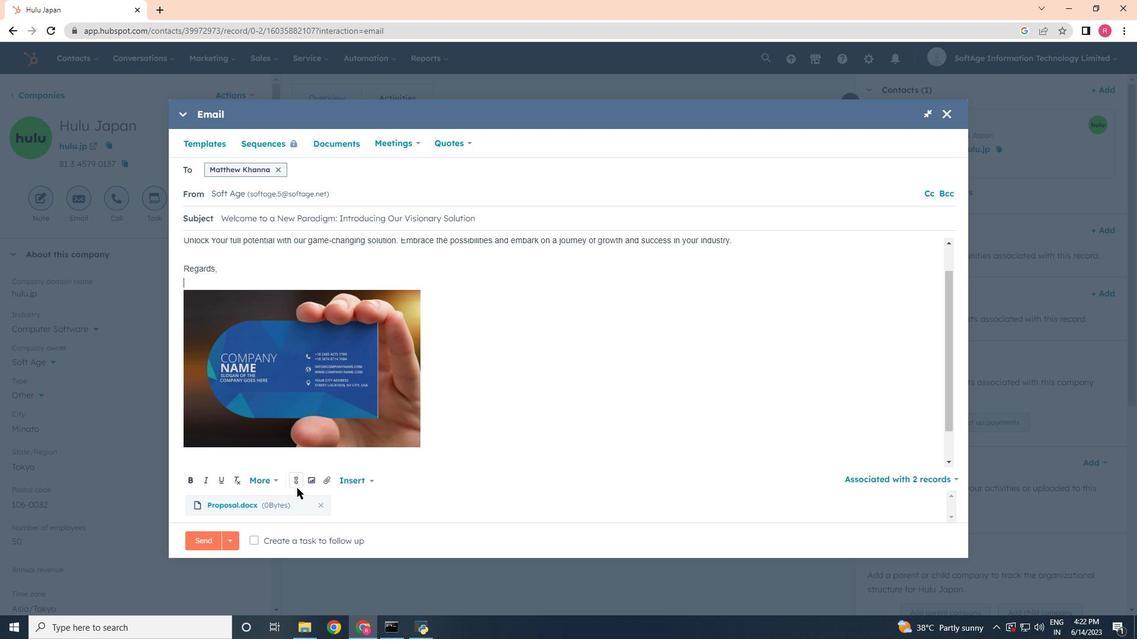 
Action: Mouse pressed left at (293, 485)
Screenshot: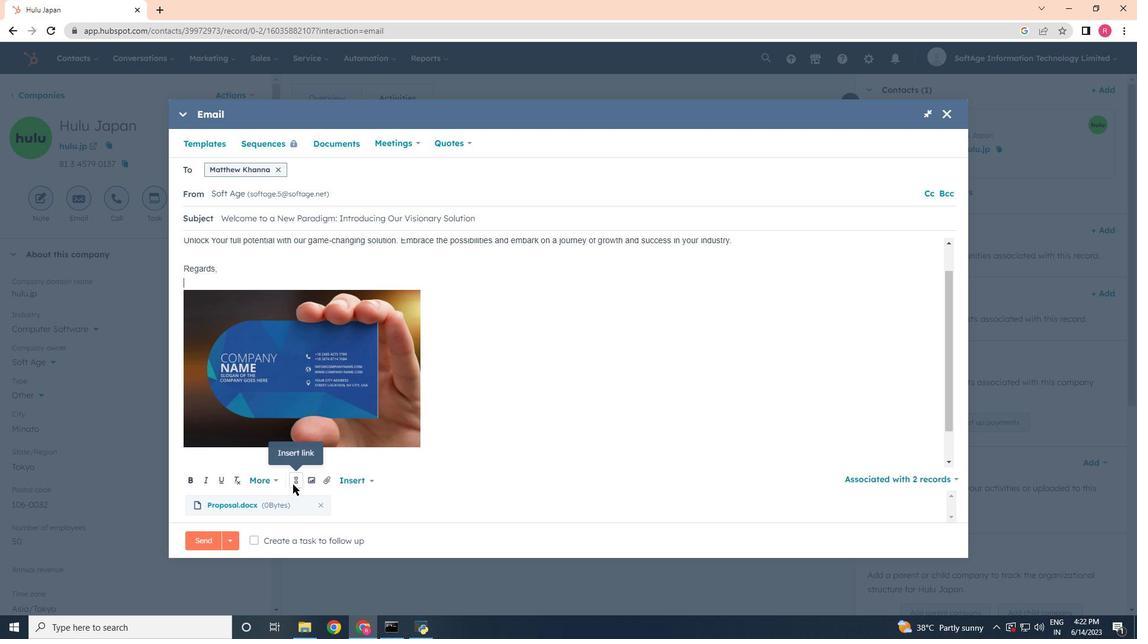 
Action: Mouse moved to (324, 347)
Screenshot: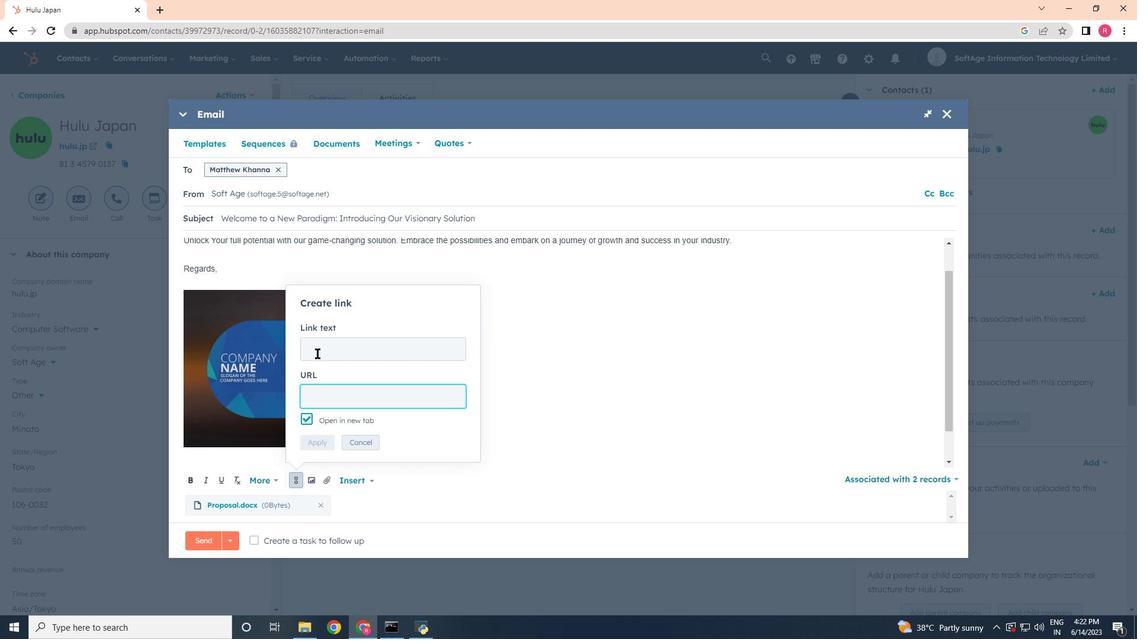 
Action: Mouse pressed left at (324, 347)
Screenshot: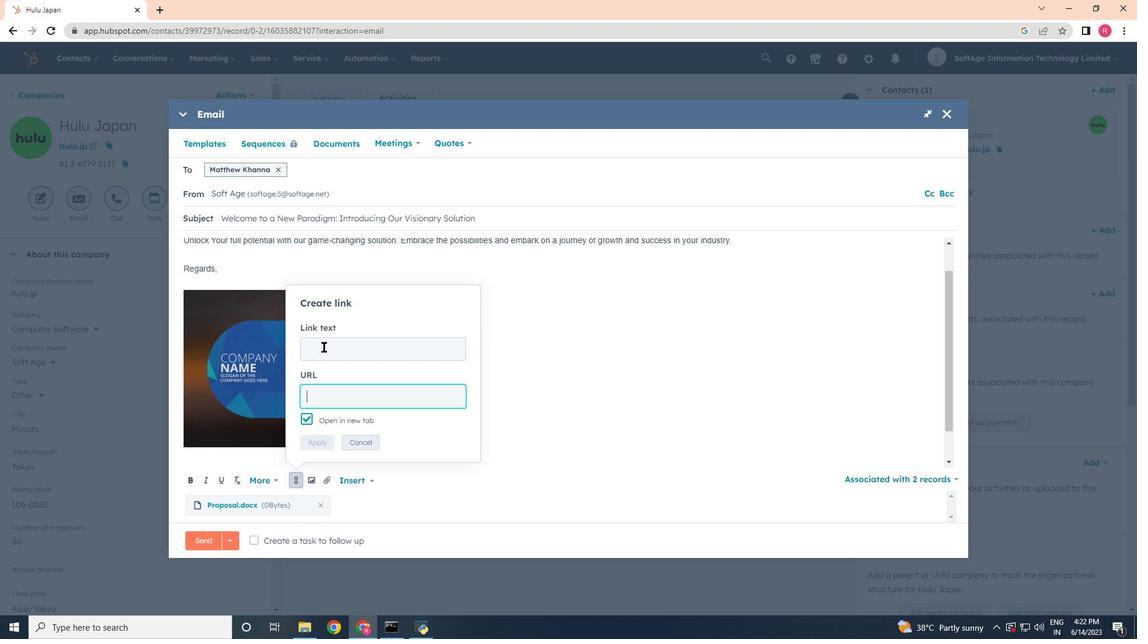 
Action: Mouse moved to (324, 347)
Screenshot: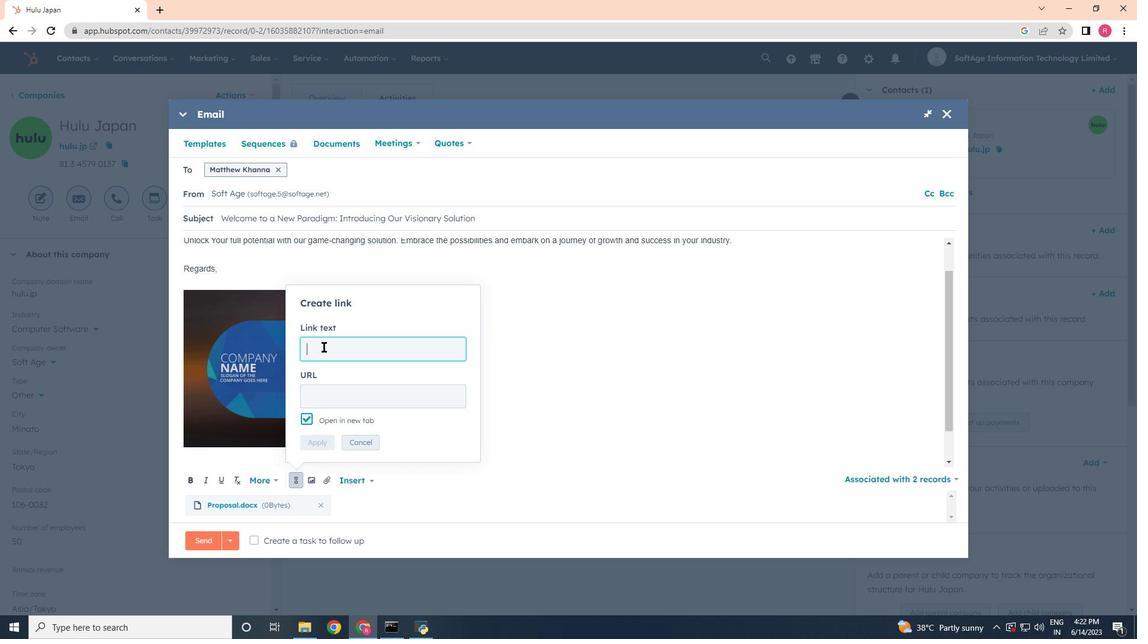 
Action: Key pressed <Key.shift_r>Ina<Key.backspace>sa
Screenshot: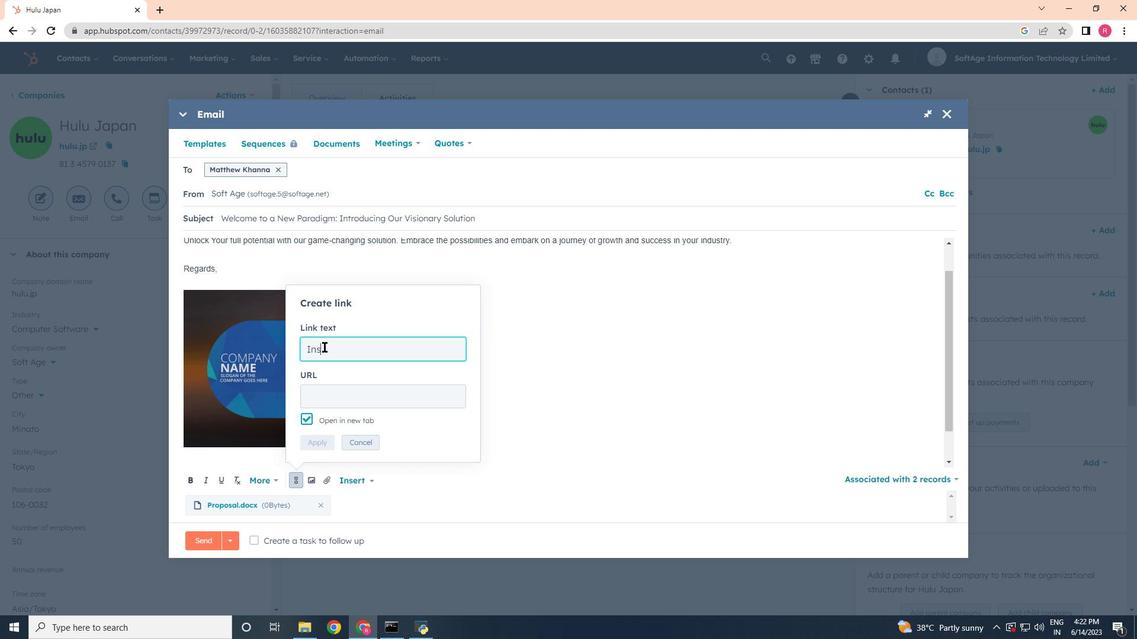 
Action: Mouse moved to (724, 468)
Screenshot: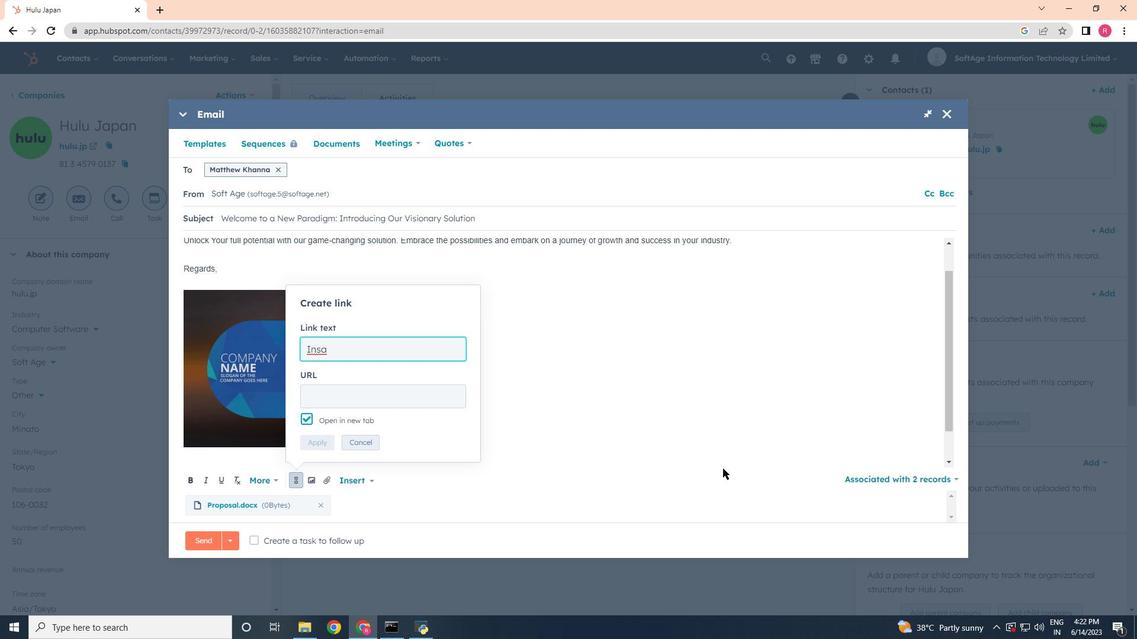 
Action: Key pressed <Key.backspace>tagram<Key.tab>www.instagram.com
Screenshot: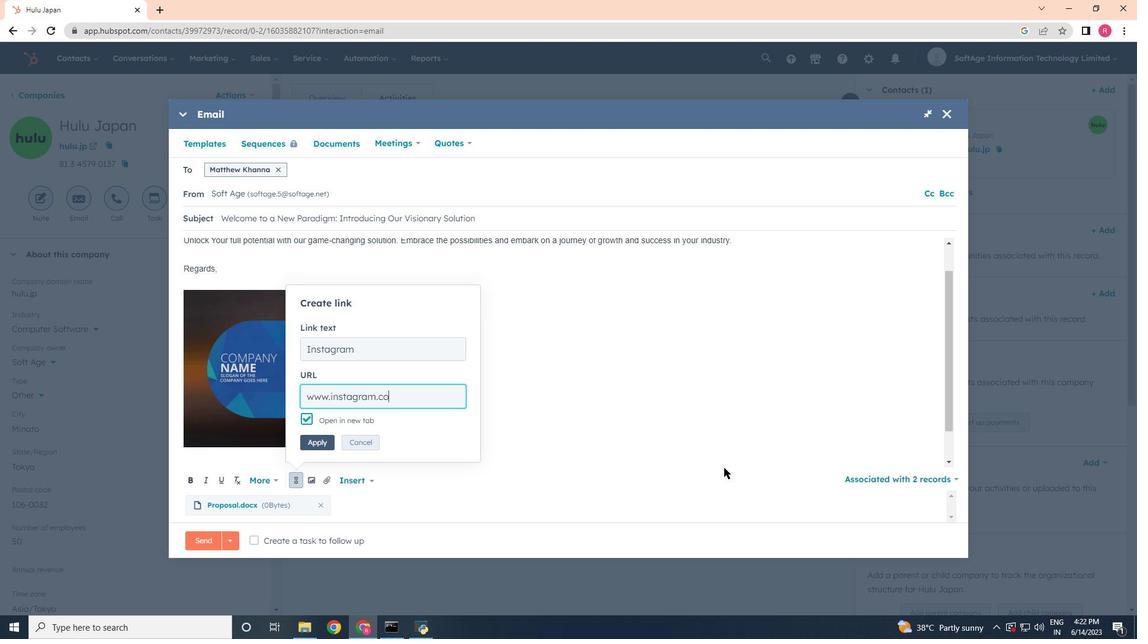 
Action: Mouse moved to (326, 443)
Screenshot: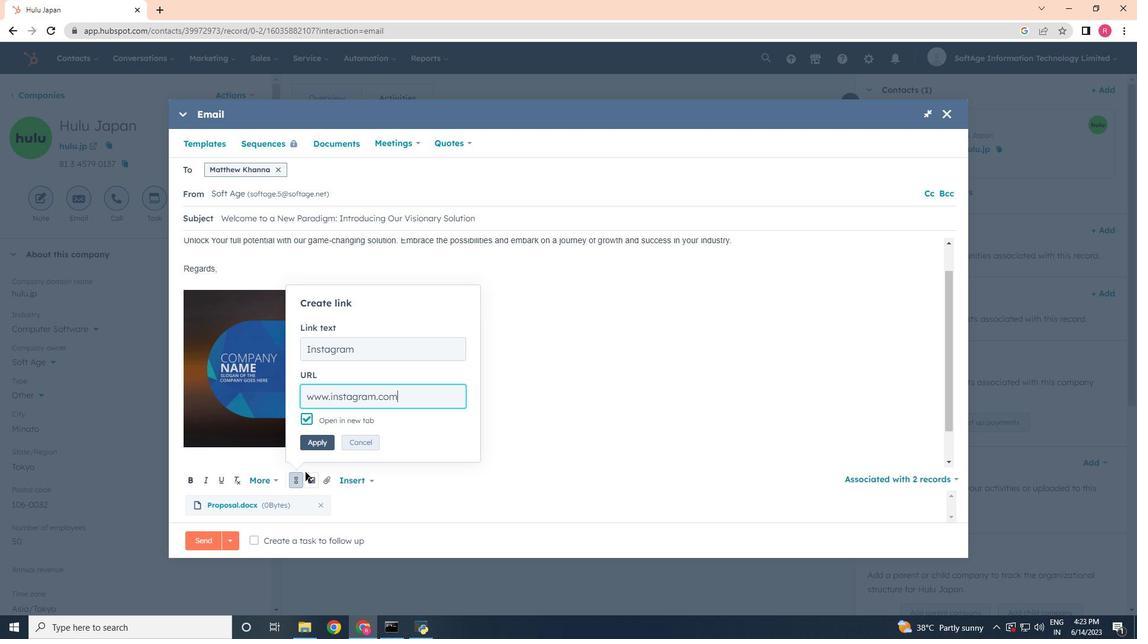
Action: Mouse pressed left at (326, 443)
Screenshot: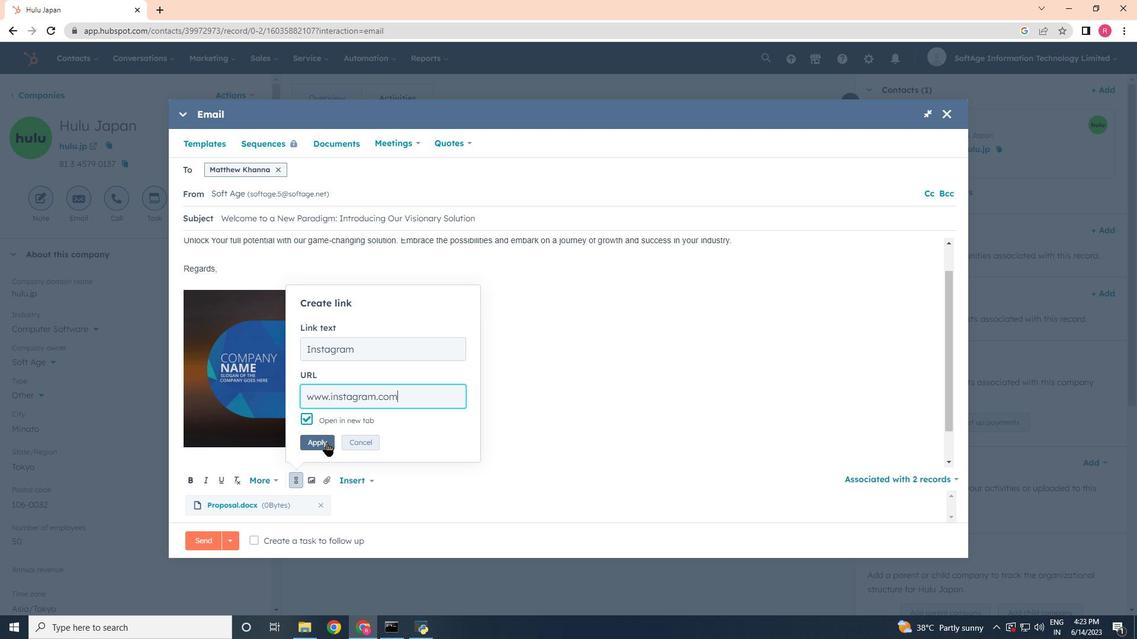 
Action: Mouse moved to (256, 541)
Screenshot: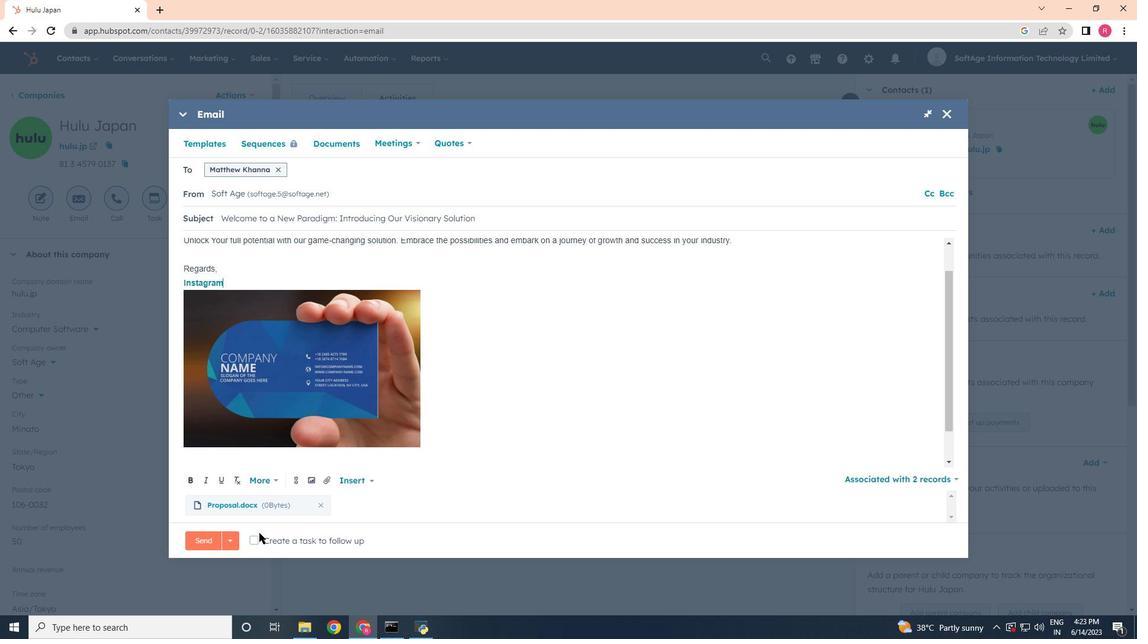 
Action: Mouse pressed left at (256, 541)
Screenshot: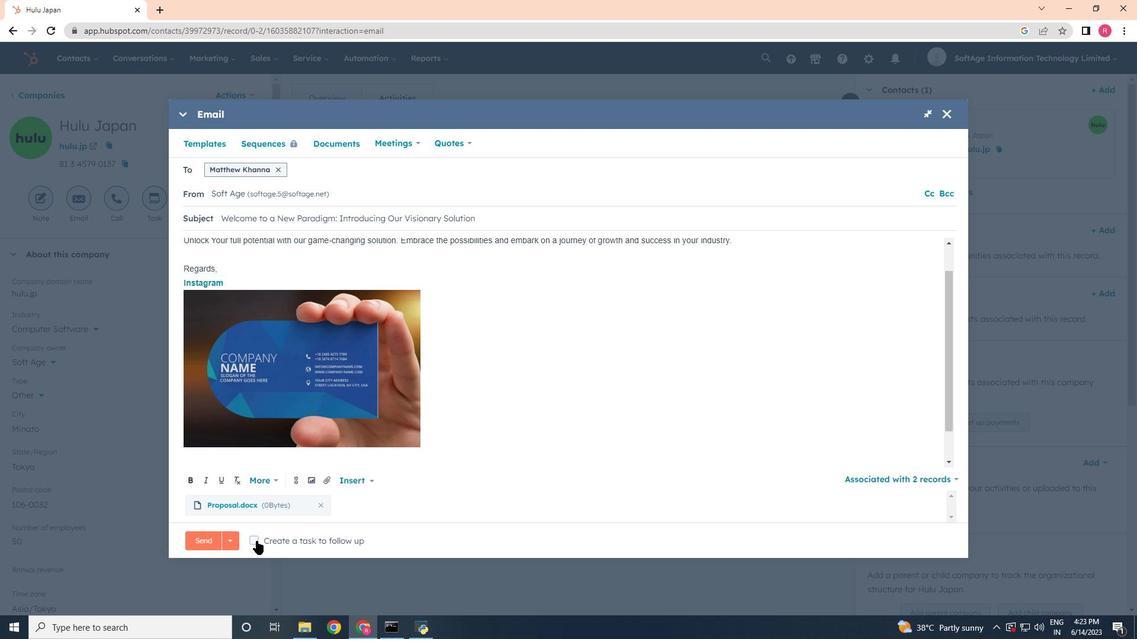 
Action: Mouse moved to (493, 540)
Screenshot: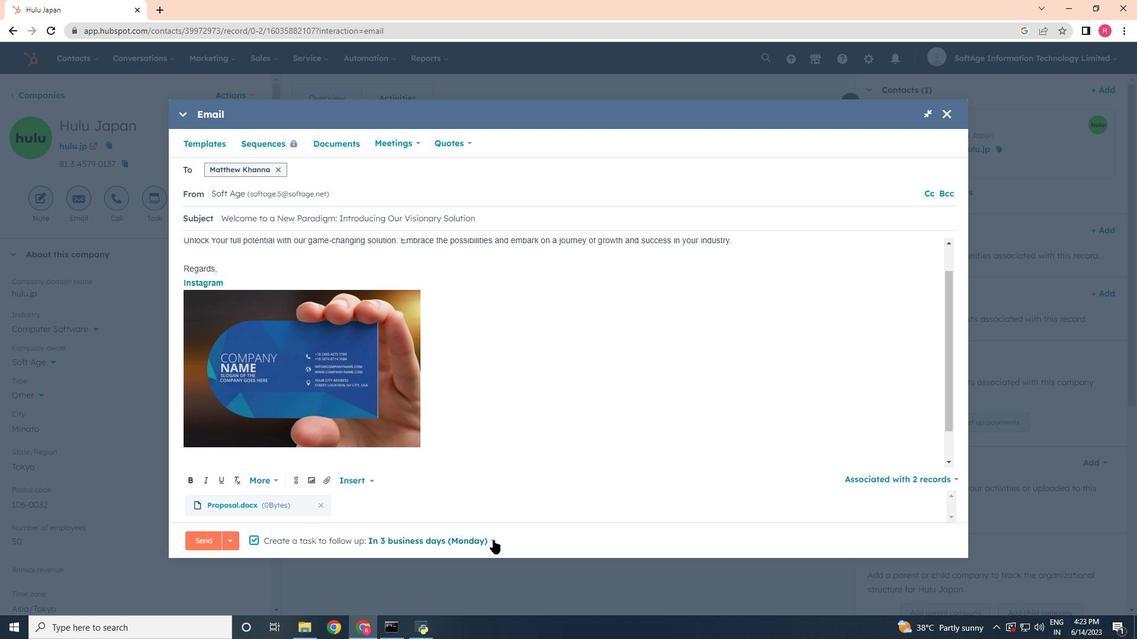 
Action: Mouse pressed left at (493, 540)
Screenshot: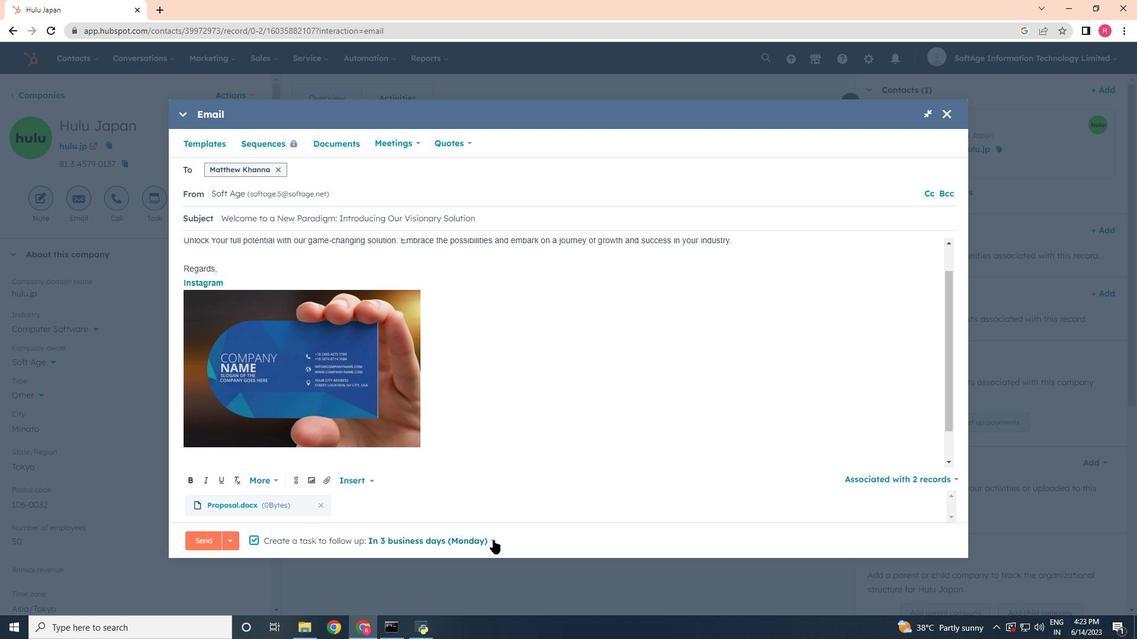 
Action: Mouse moved to (417, 444)
Screenshot: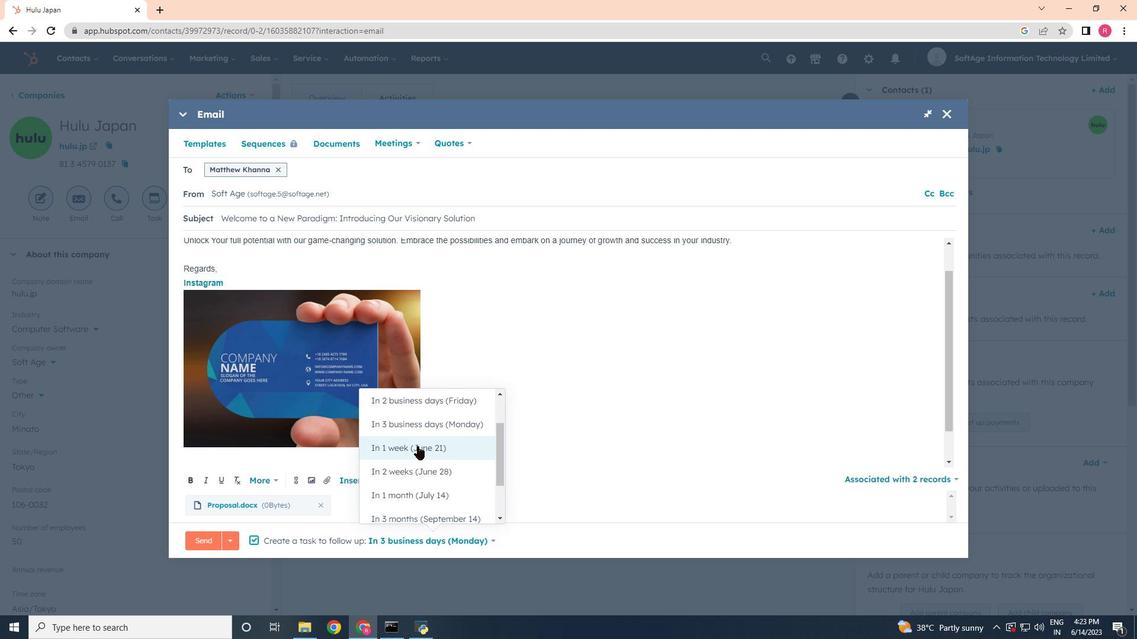 
Action: Mouse scrolled (417, 444) with delta (0, 0)
Screenshot: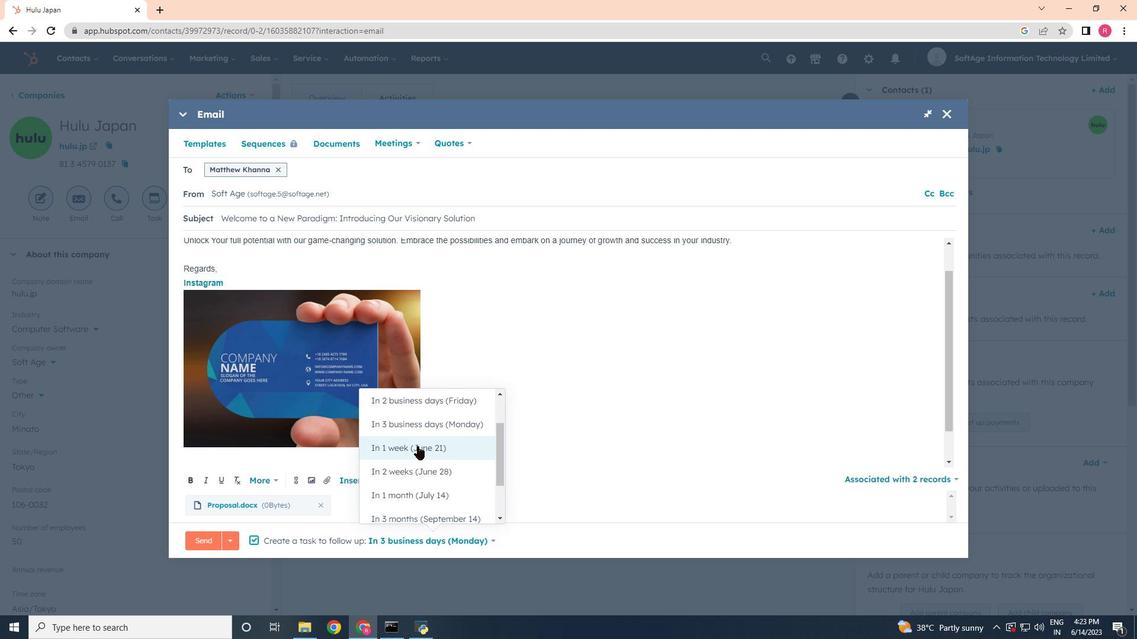 
Action: Mouse scrolled (417, 444) with delta (0, 0)
Screenshot: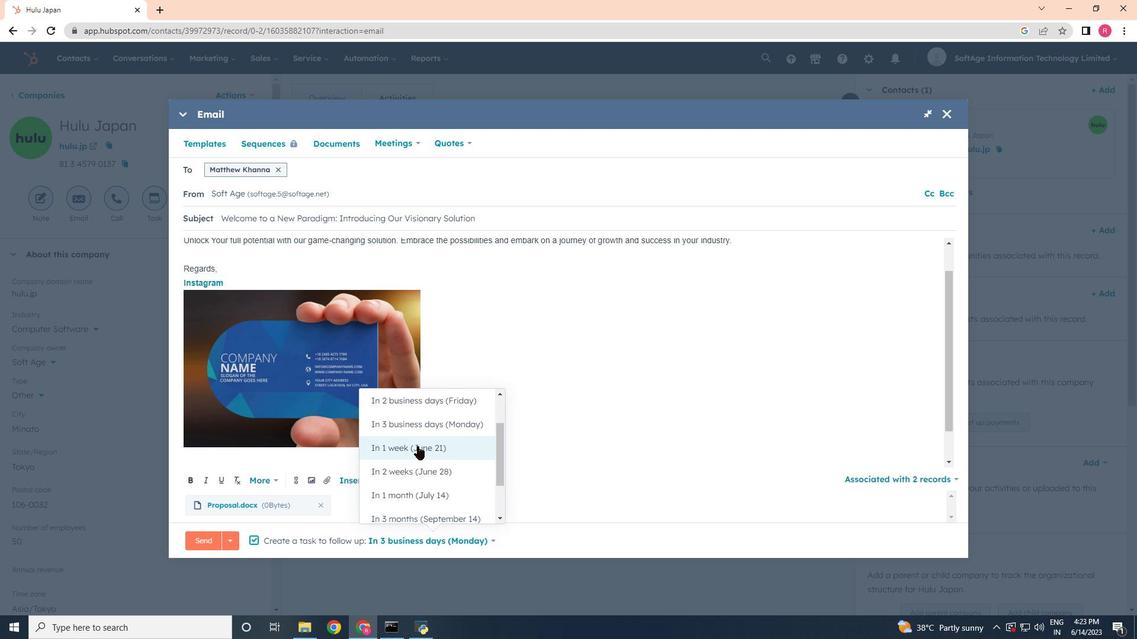
Action: Mouse scrolled (417, 444) with delta (0, 0)
Screenshot: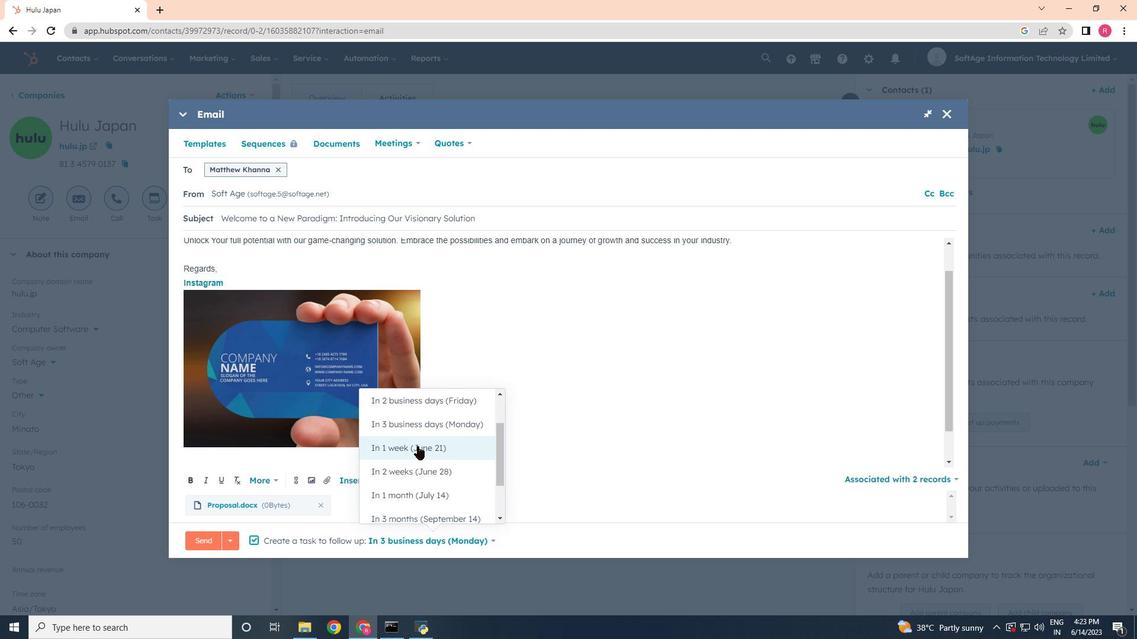 
Action: Mouse scrolled (417, 444) with delta (0, 0)
Screenshot: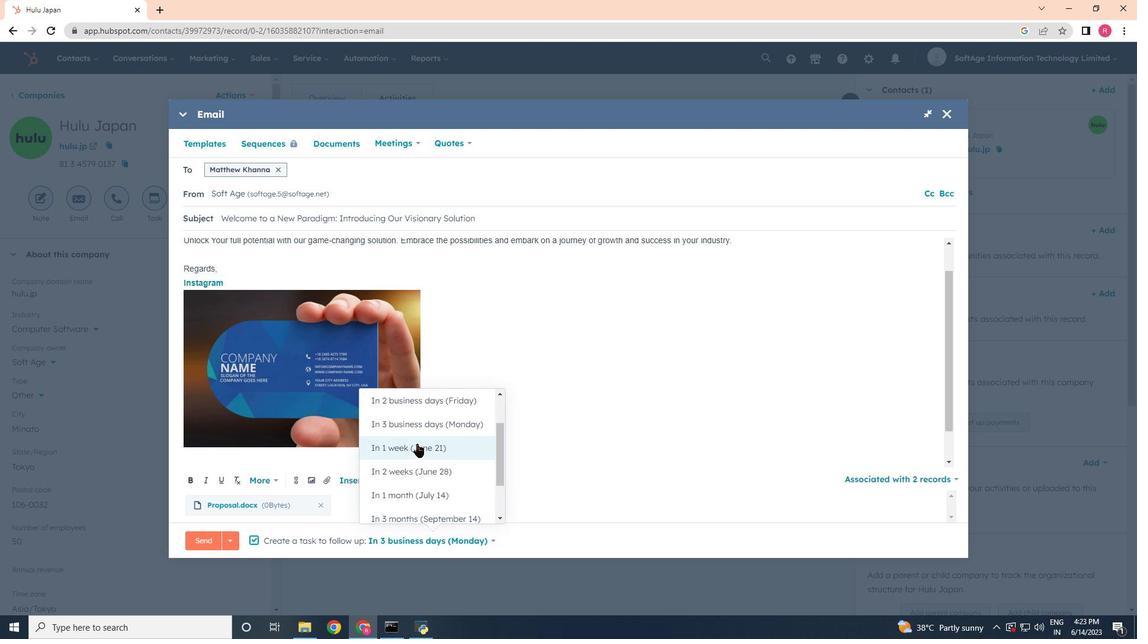 
Action: Mouse scrolled (417, 444) with delta (0, 0)
Screenshot: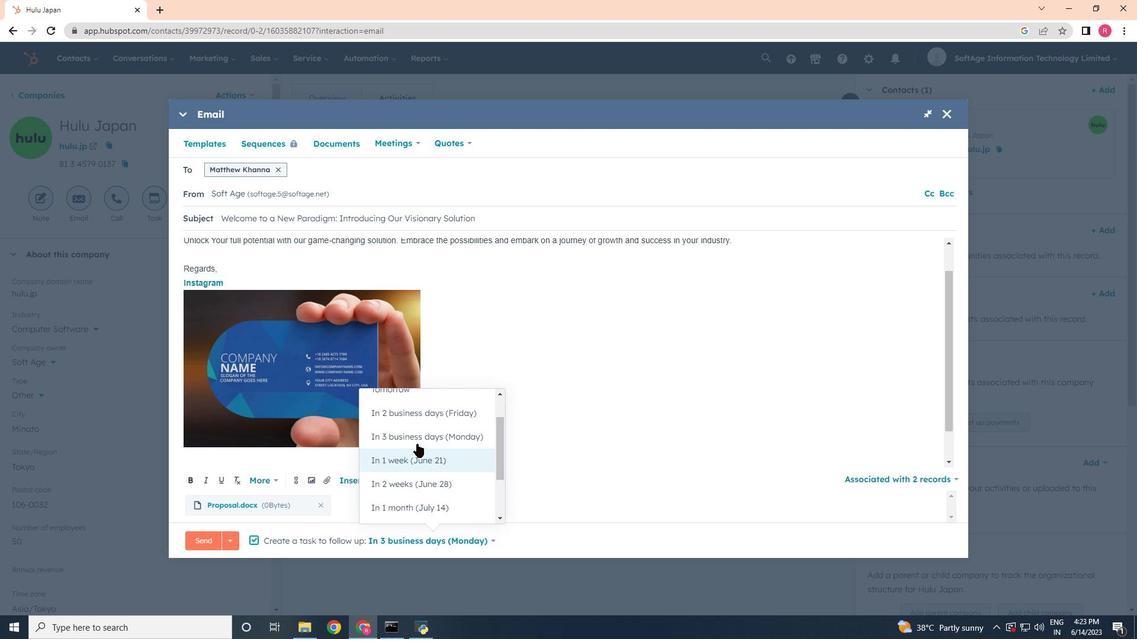 
Action: Mouse moved to (409, 431)
Screenshot: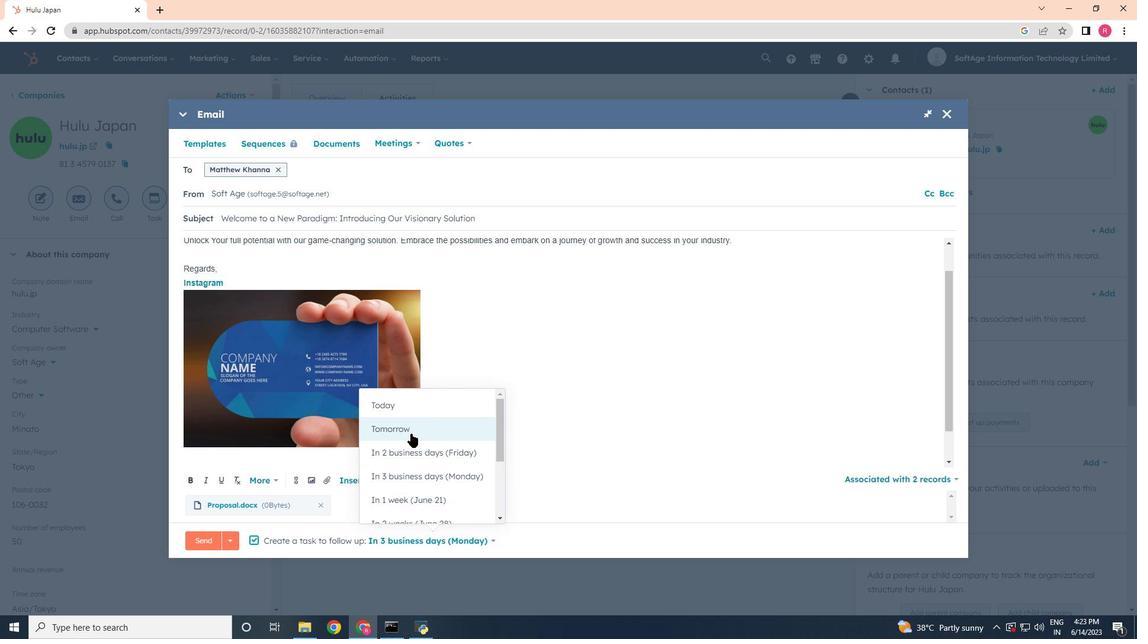 
Action: Mouse pressed left at (409, 431)
Screenshot: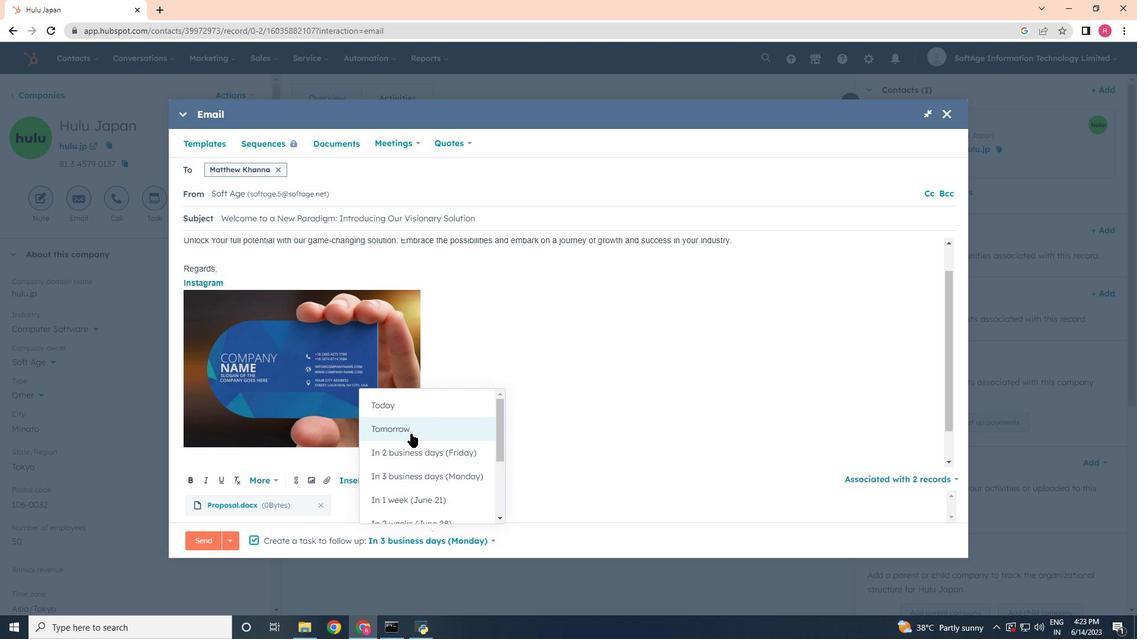 
Action: Mouse moved to (210, 543)
Screenshot: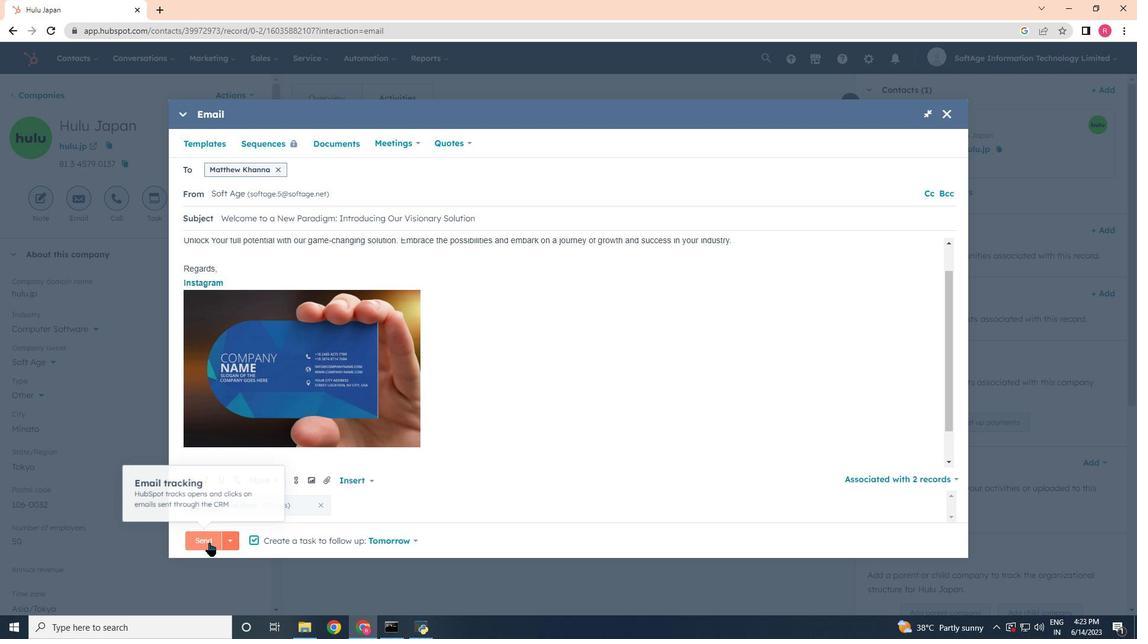
Action: Mouse pressed left at (210, 543)
Screenshot: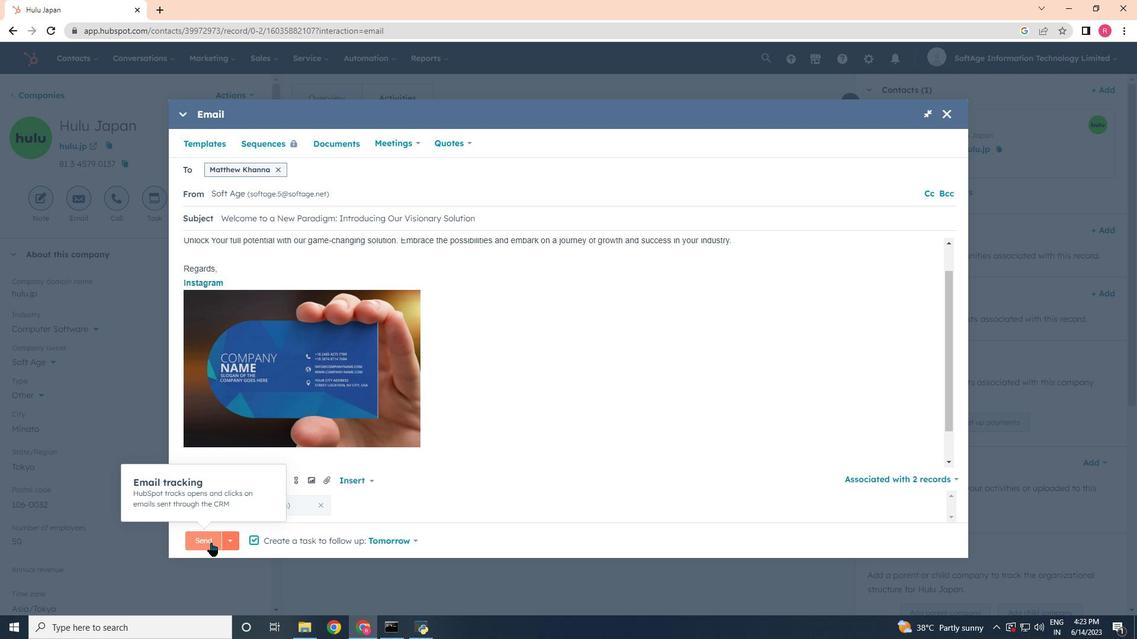 
Action: Mouse moved to (211, 542)
Screenshot: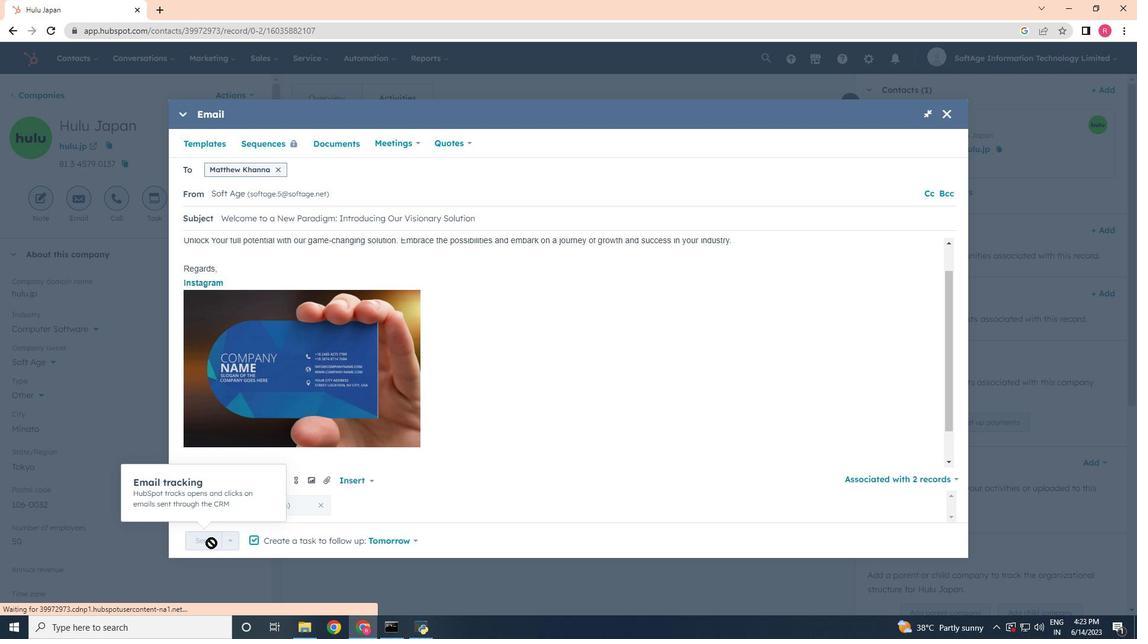 
